 Task: Check the percentage active listings of gourmet kitchen in the last 3 years.
Action: Mouse moved to (1084, 238)
Screenshot: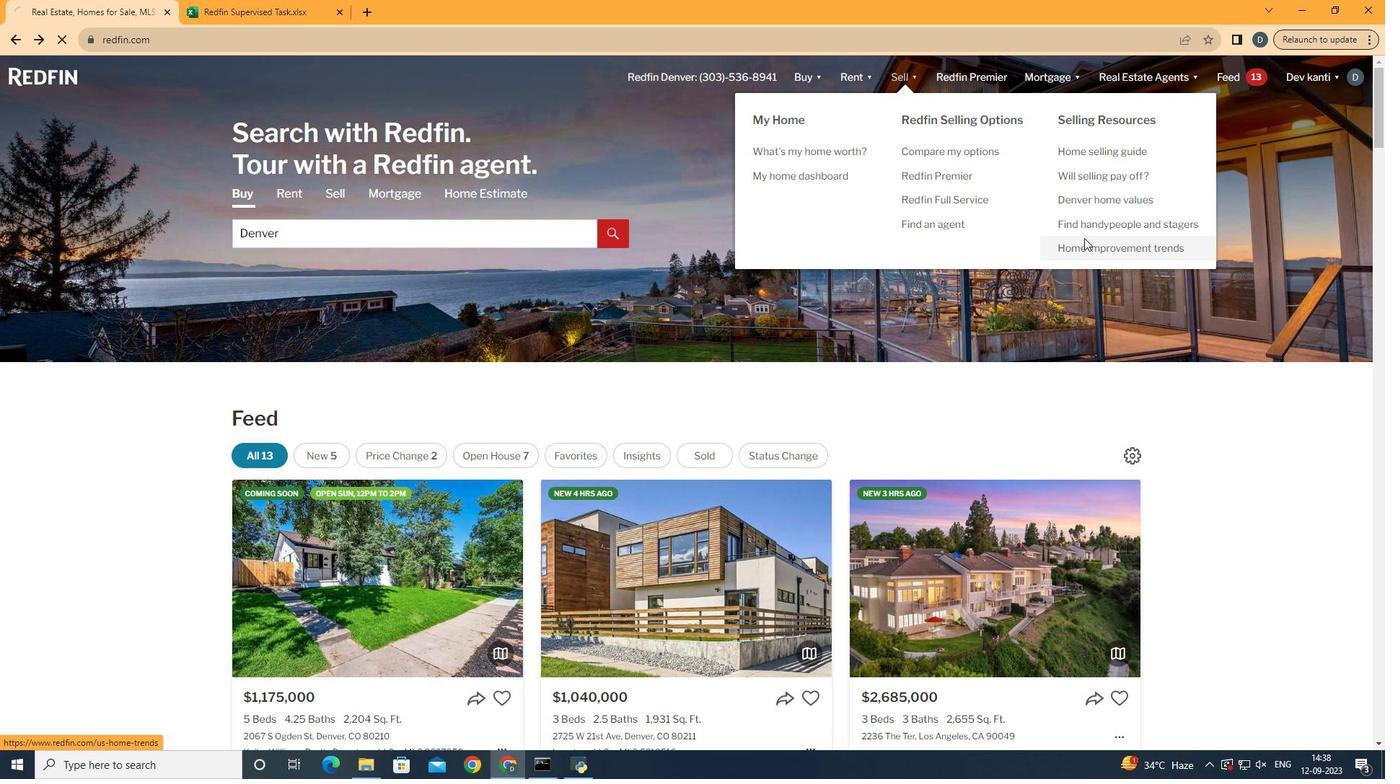 
Action: Mouse pressed left at (1084, 238)
Screenshot: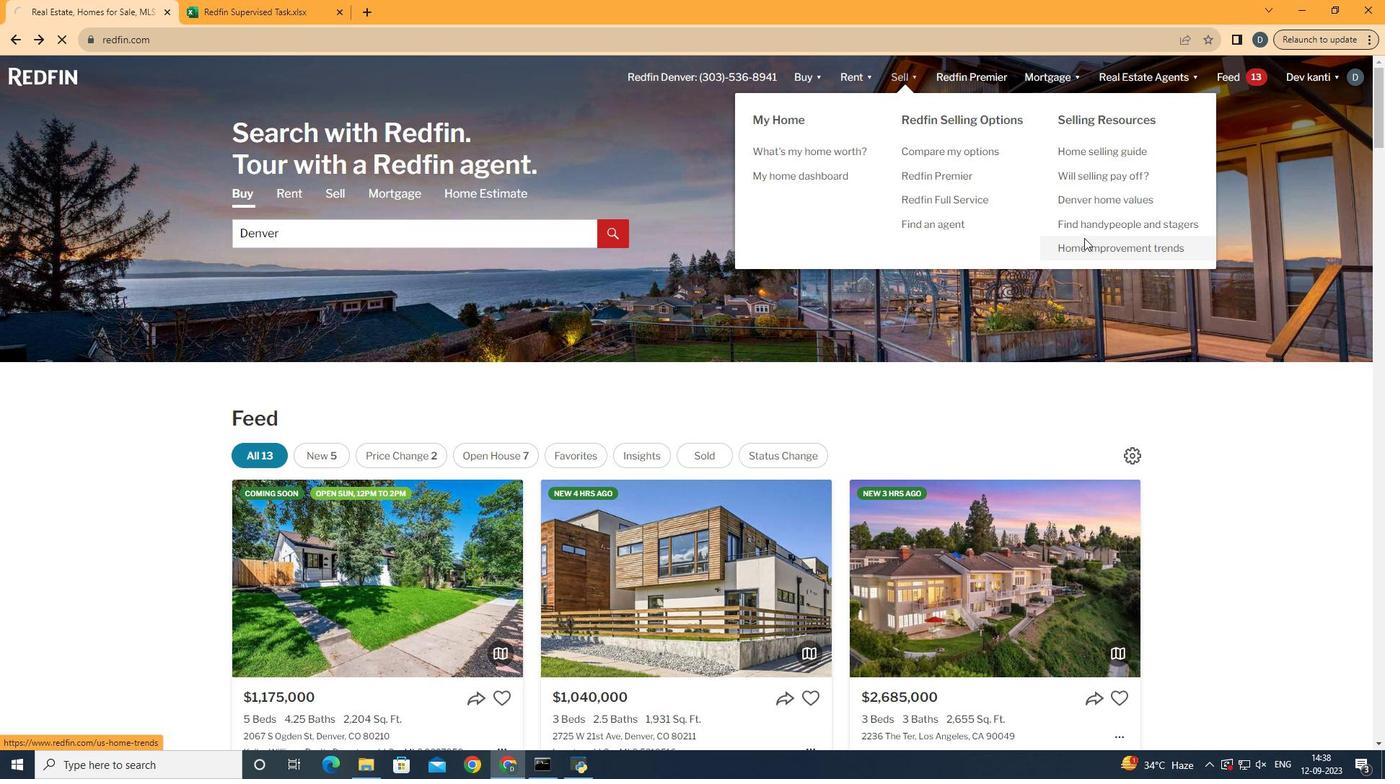 
Action: Mouse moved to (370, 286)
Screenshot: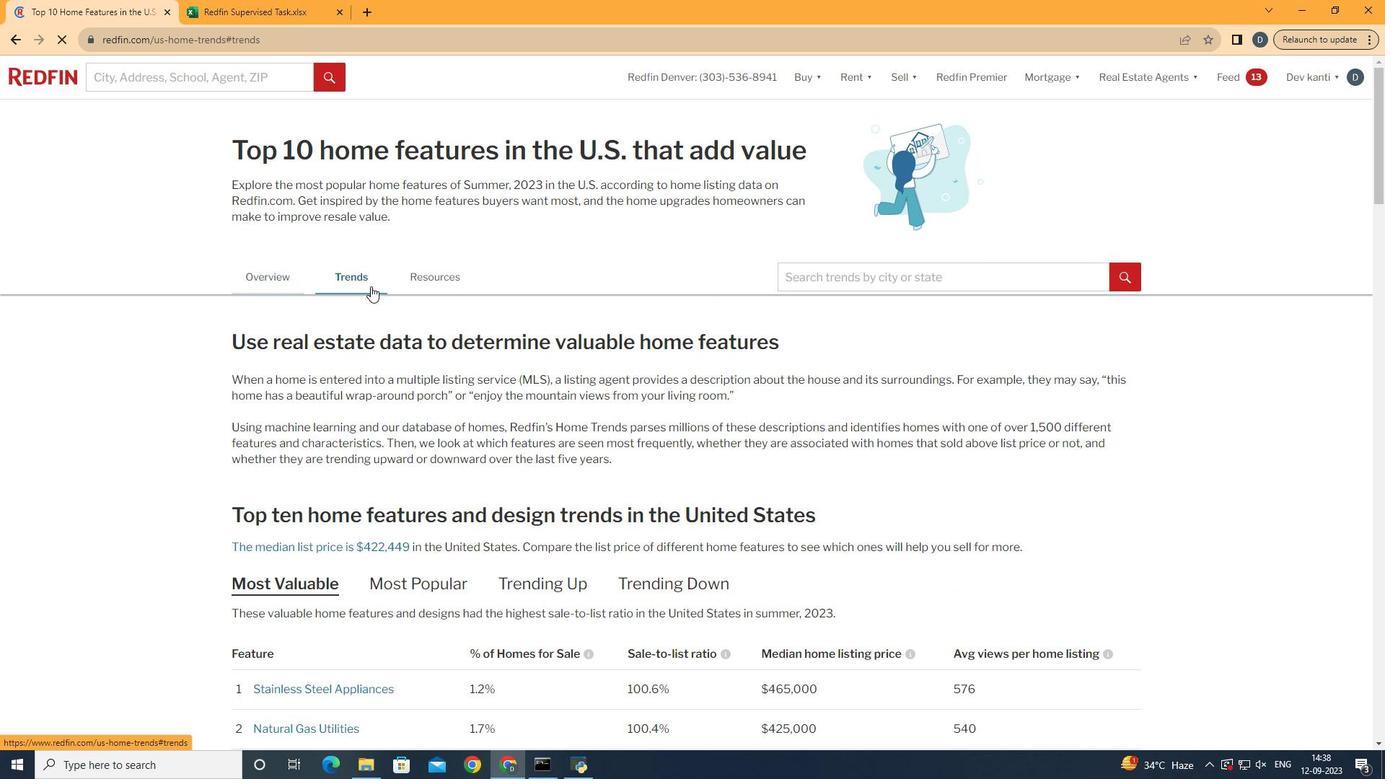 
Action: Mouse pressed left at (370, 286)
Screenshot: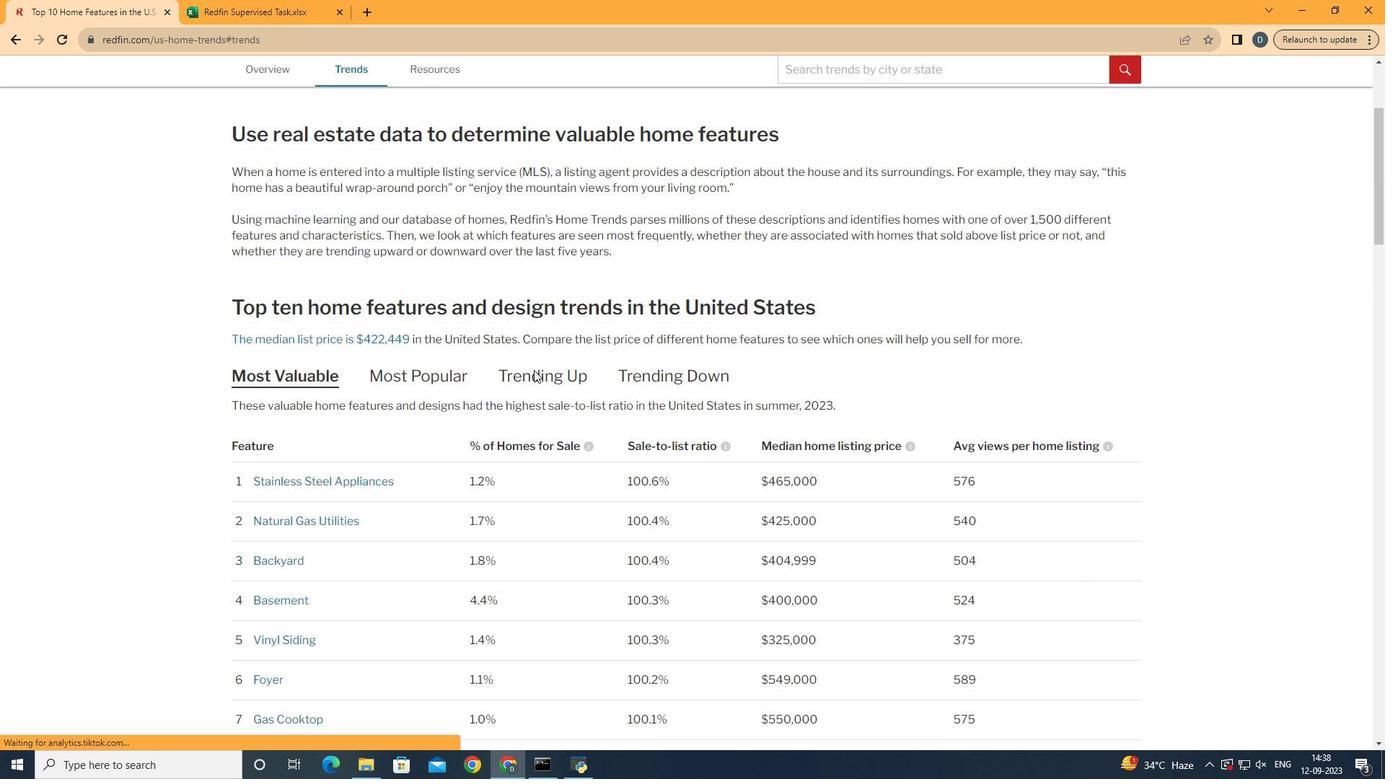 
Action: Mouse moved to (534, 373)
Screenshot: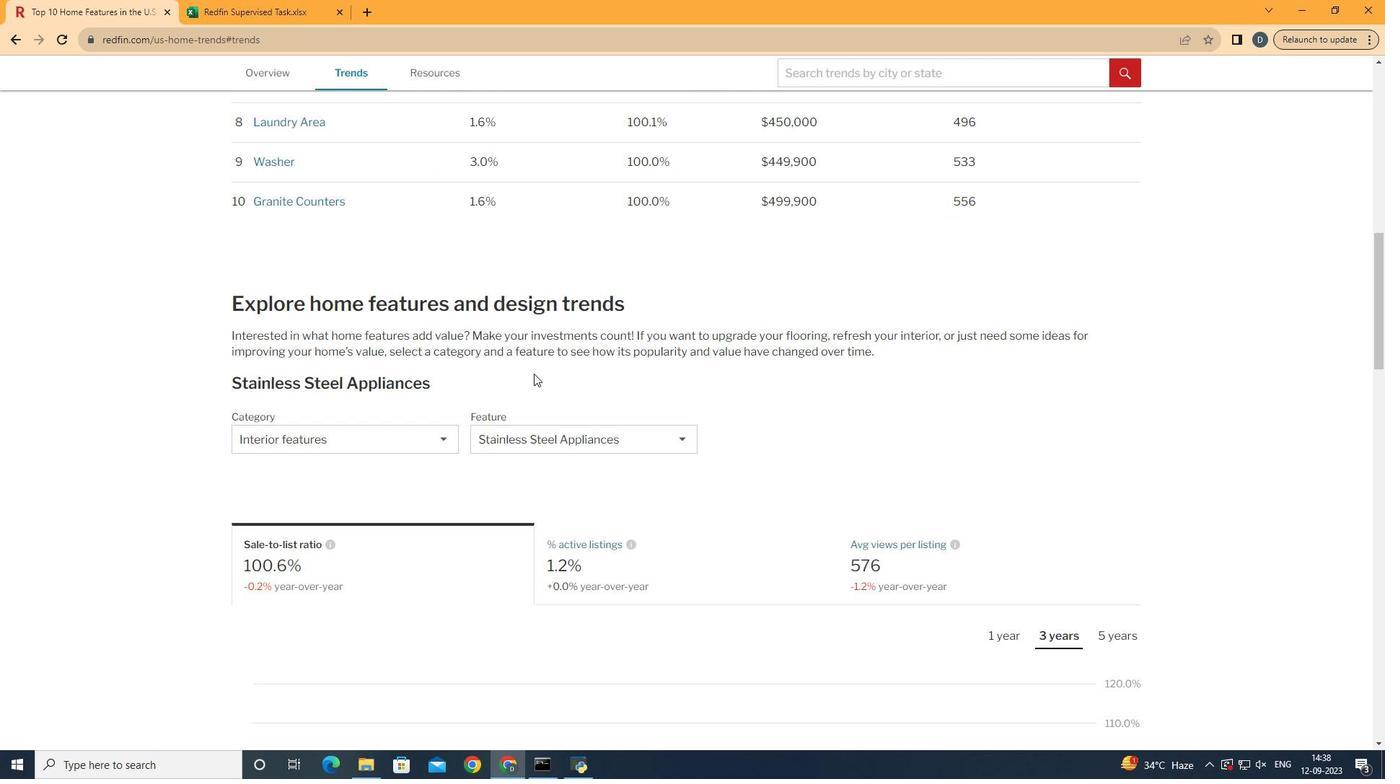 
Action: Mouse scrolled (534, 373) with delta (0, 0)
Screenshot: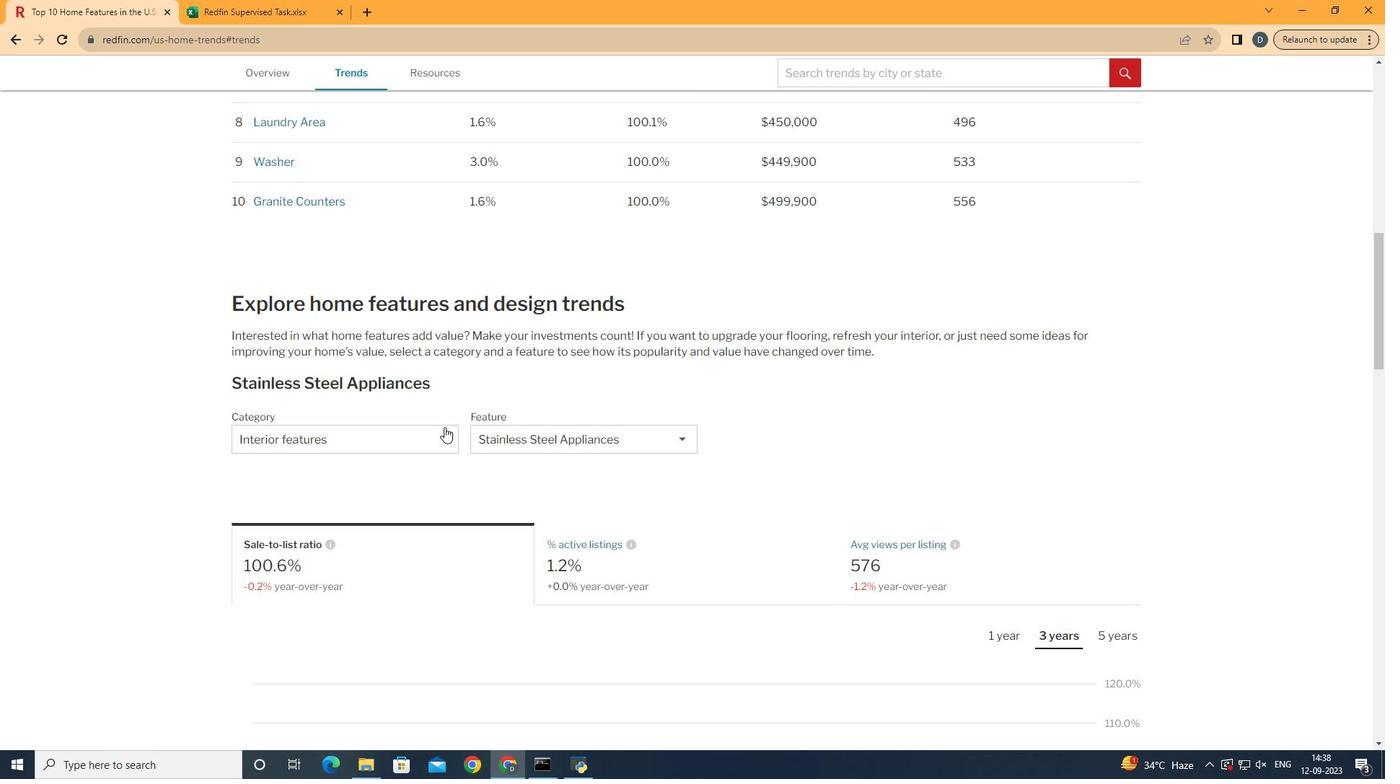 
Action: Mouse scrolled (534, 373) with delta (0, 0)
Screenshot: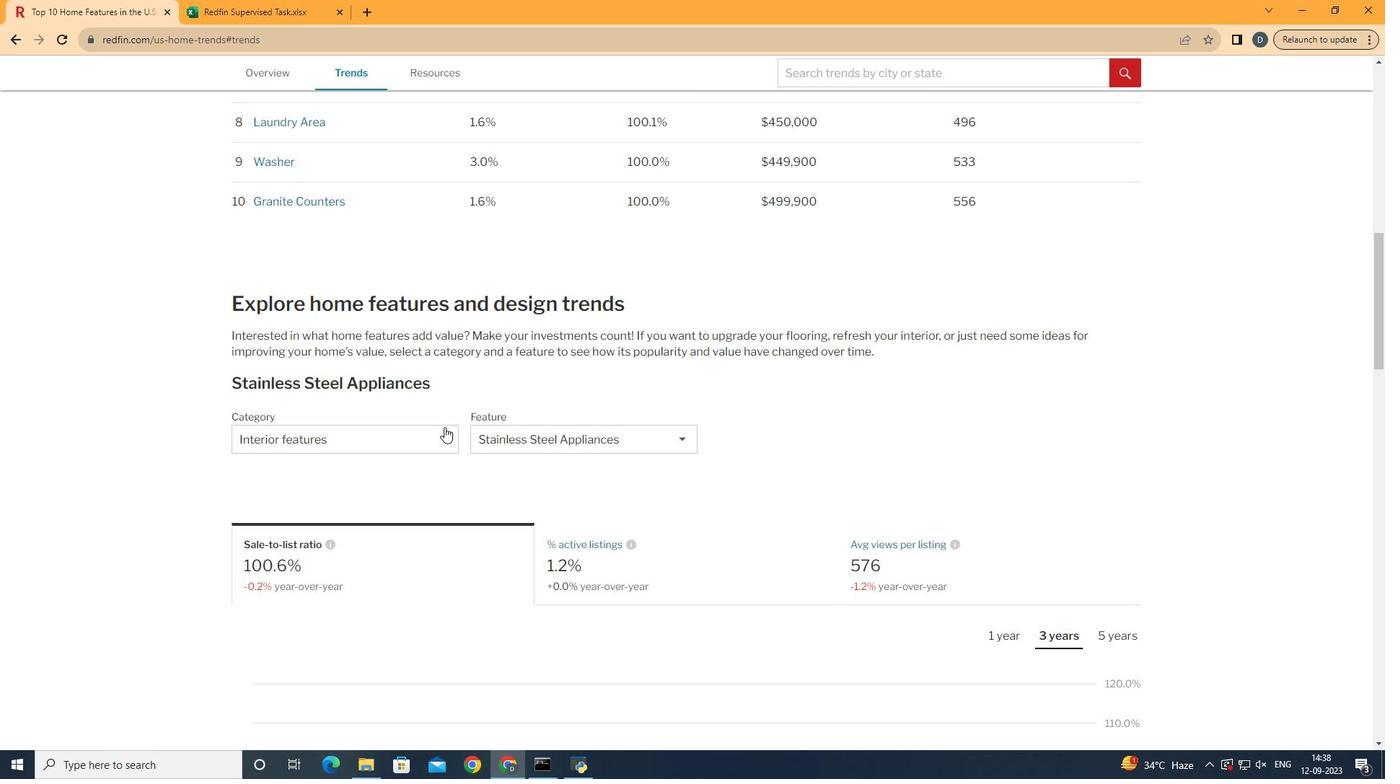 
Action: Mouse scrolled (534, 373) with delta (0, 0)
Screenshot: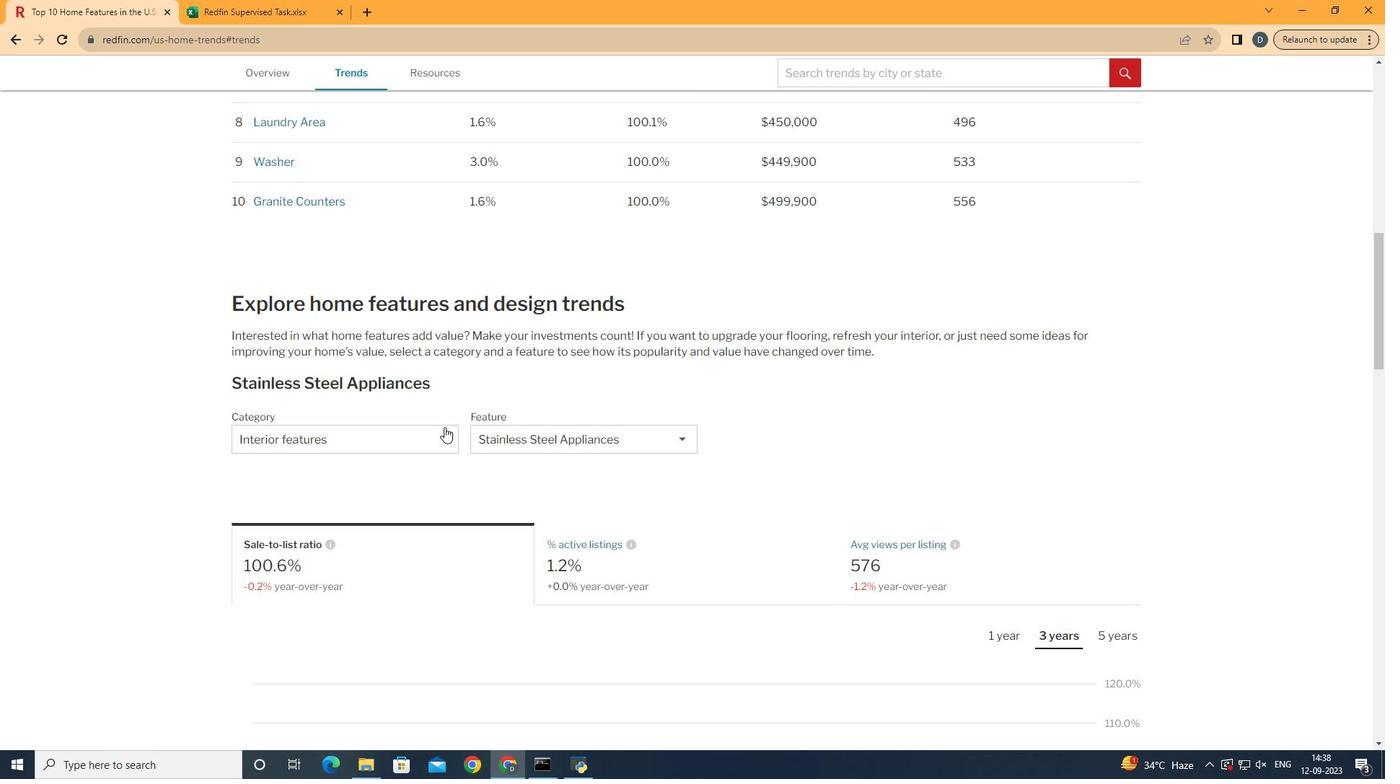 
Action: Mouse scrolled (534, 373) with delta (0, 0)
Screenshot: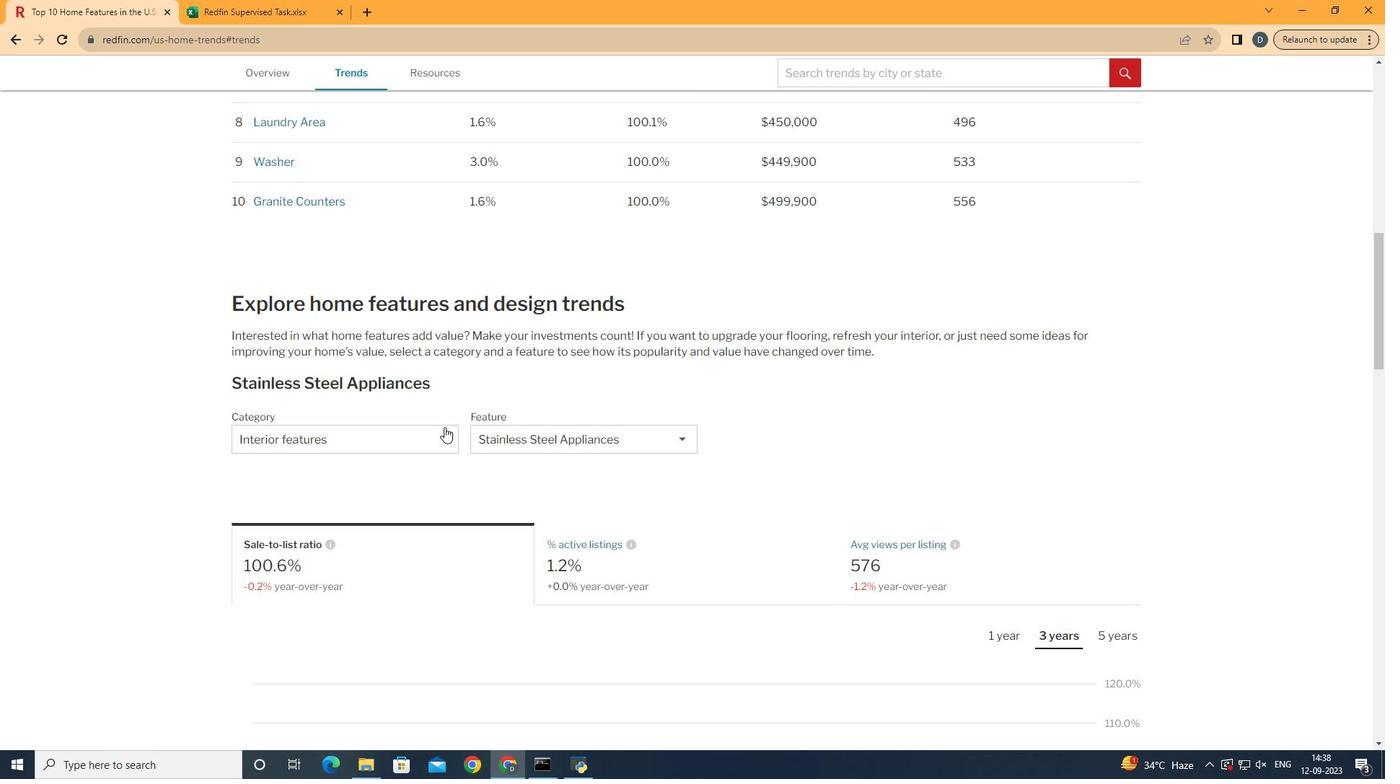 
Action: Mouse scrolled (534, 373) with delta (0, 0)
Screenshot: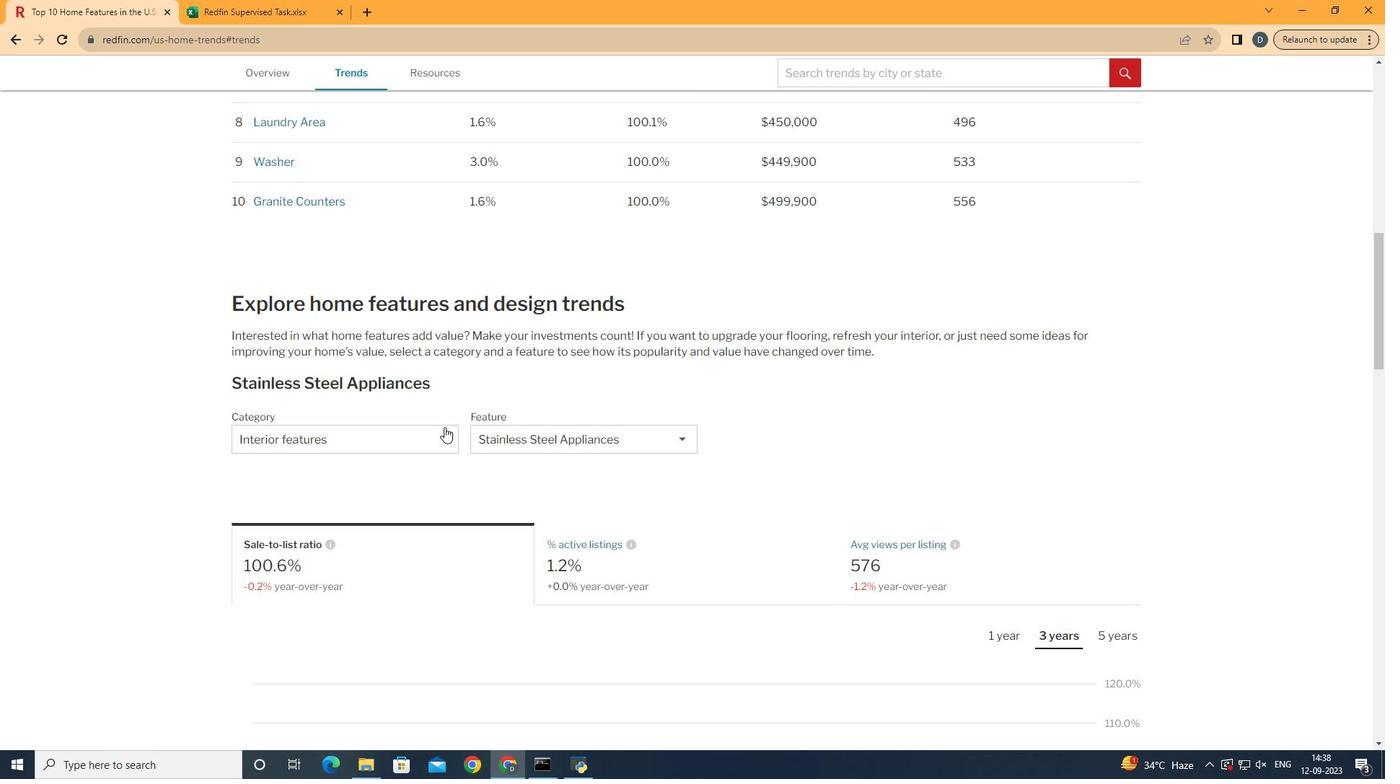 
Action: Mouse scrolled (534, 373) with delta (0, 0)
Screenshot: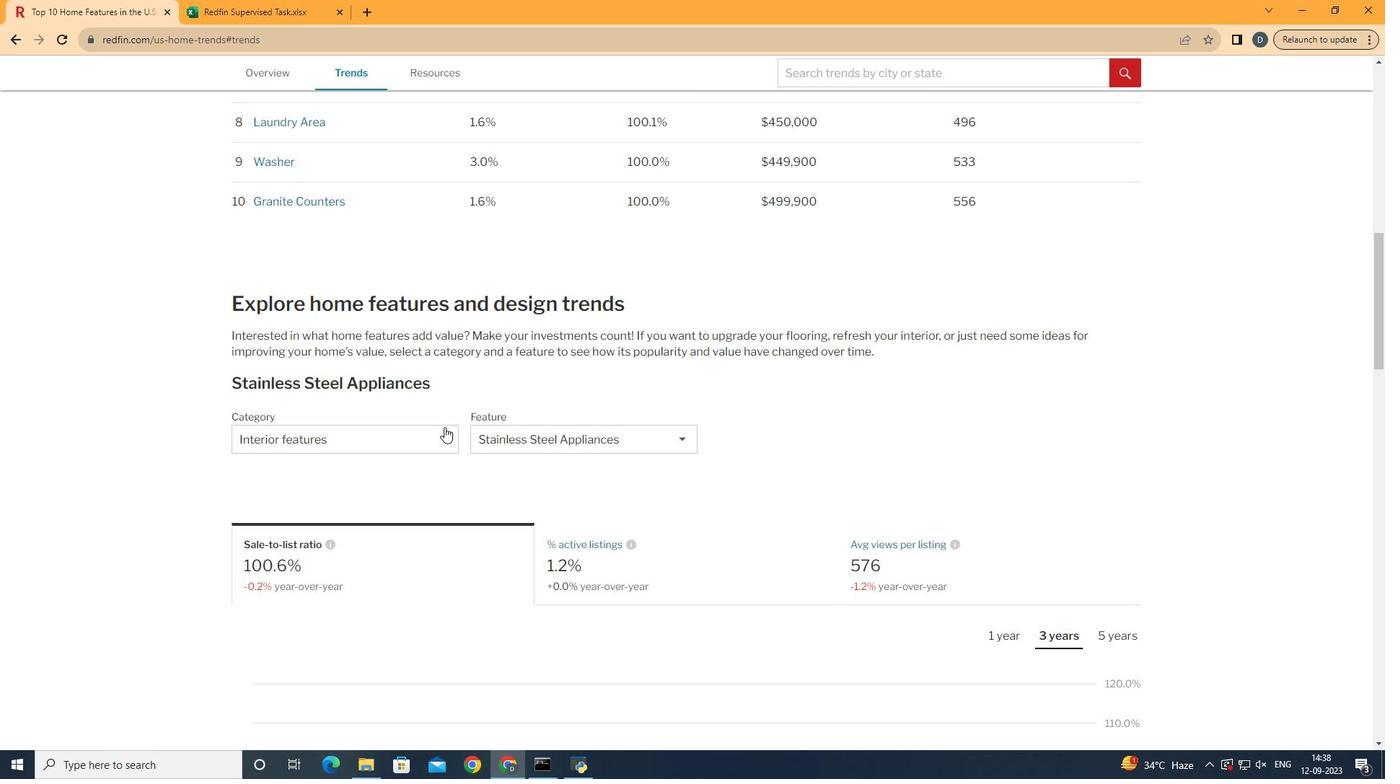 
Action: Mouse moved to (444, 427)
Screenshot: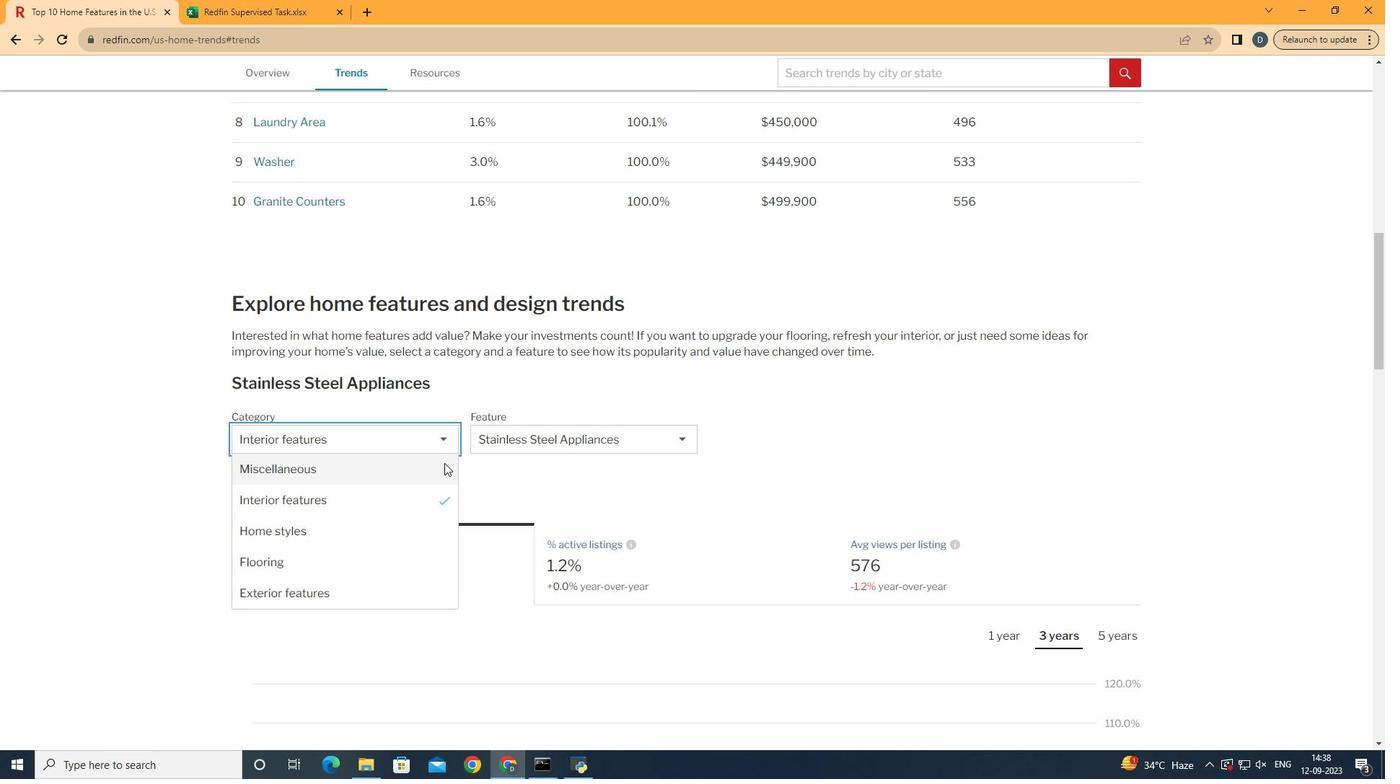 
Action: Mouse pressed left at (444, 427)
Screenshot: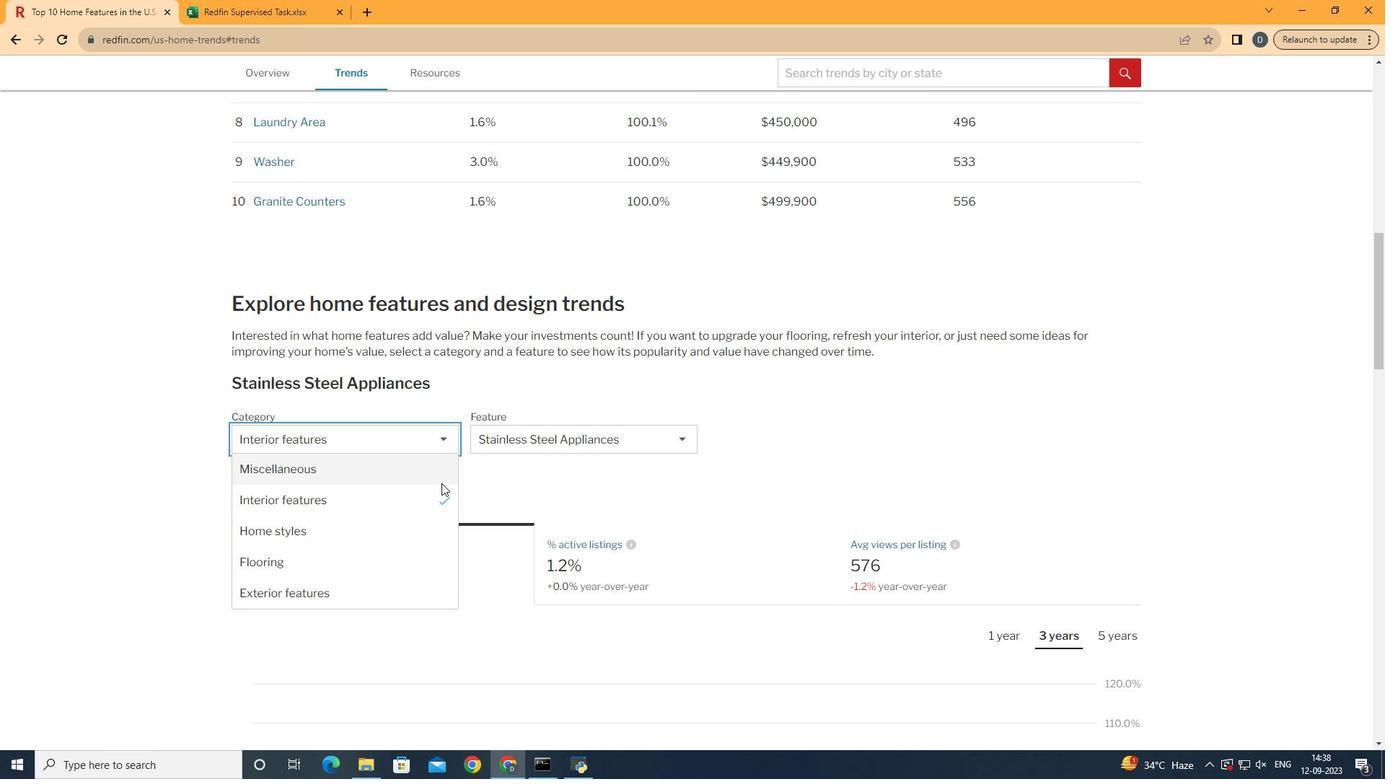 
Action: Mouse moved to (439, 500)
Screenshot: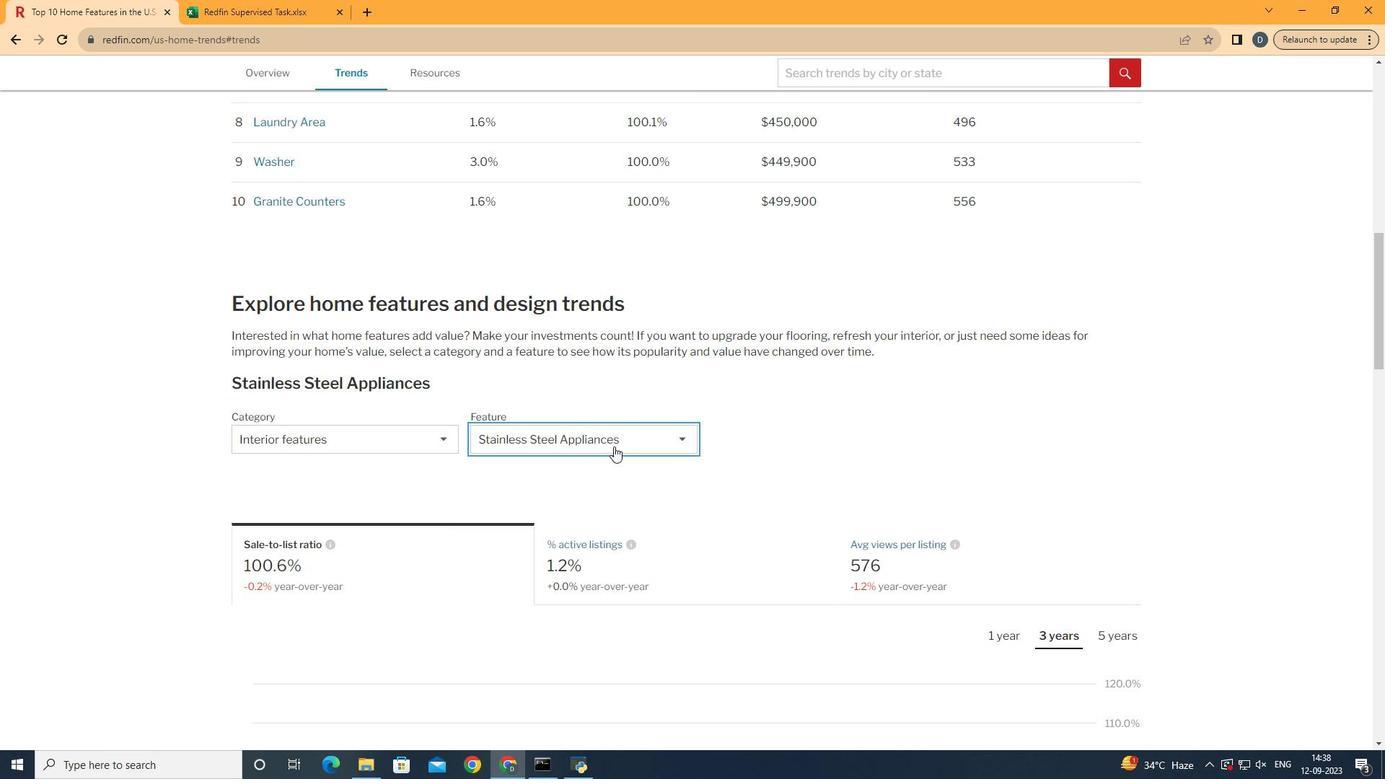 
Action: Mouse pressed left at (439, 500)
Screenshot: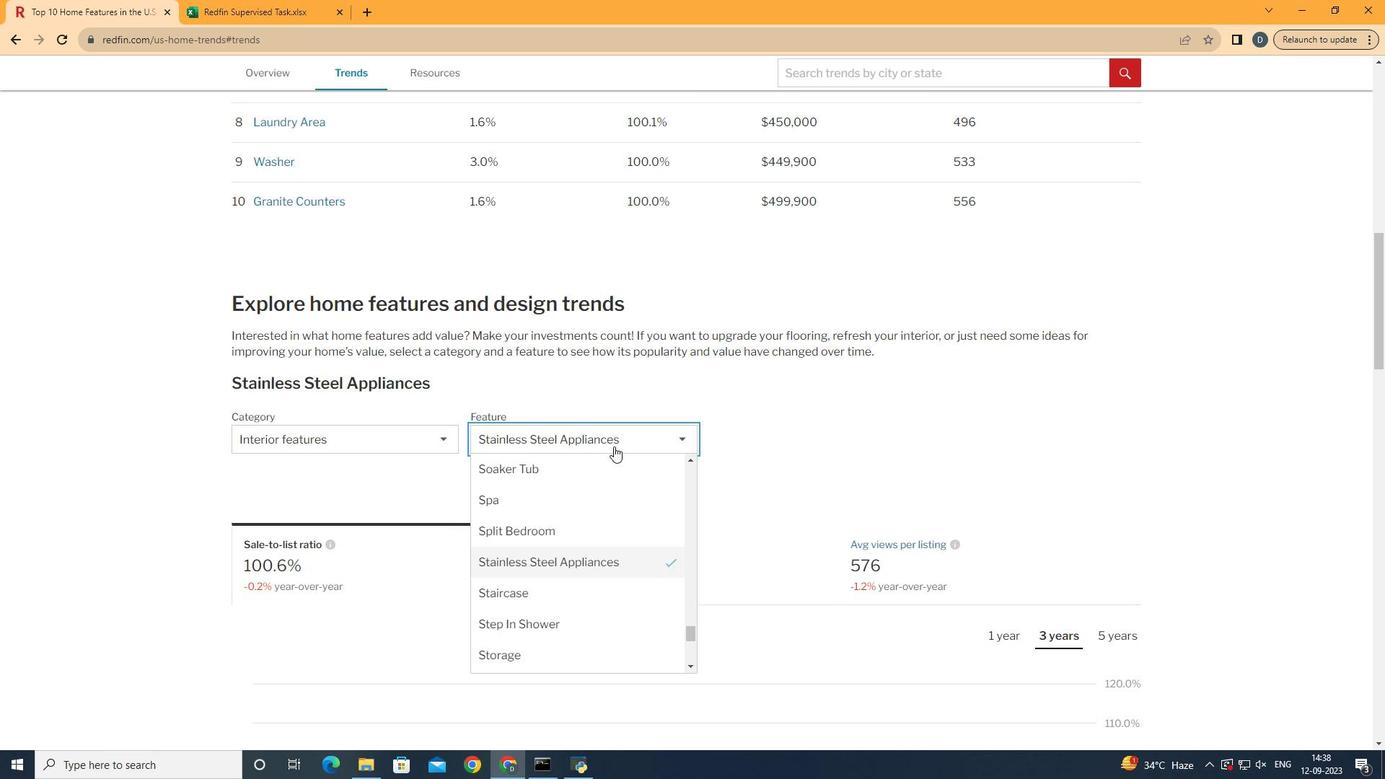 
Action: Mouse moved to (614, 446)
Screenshot: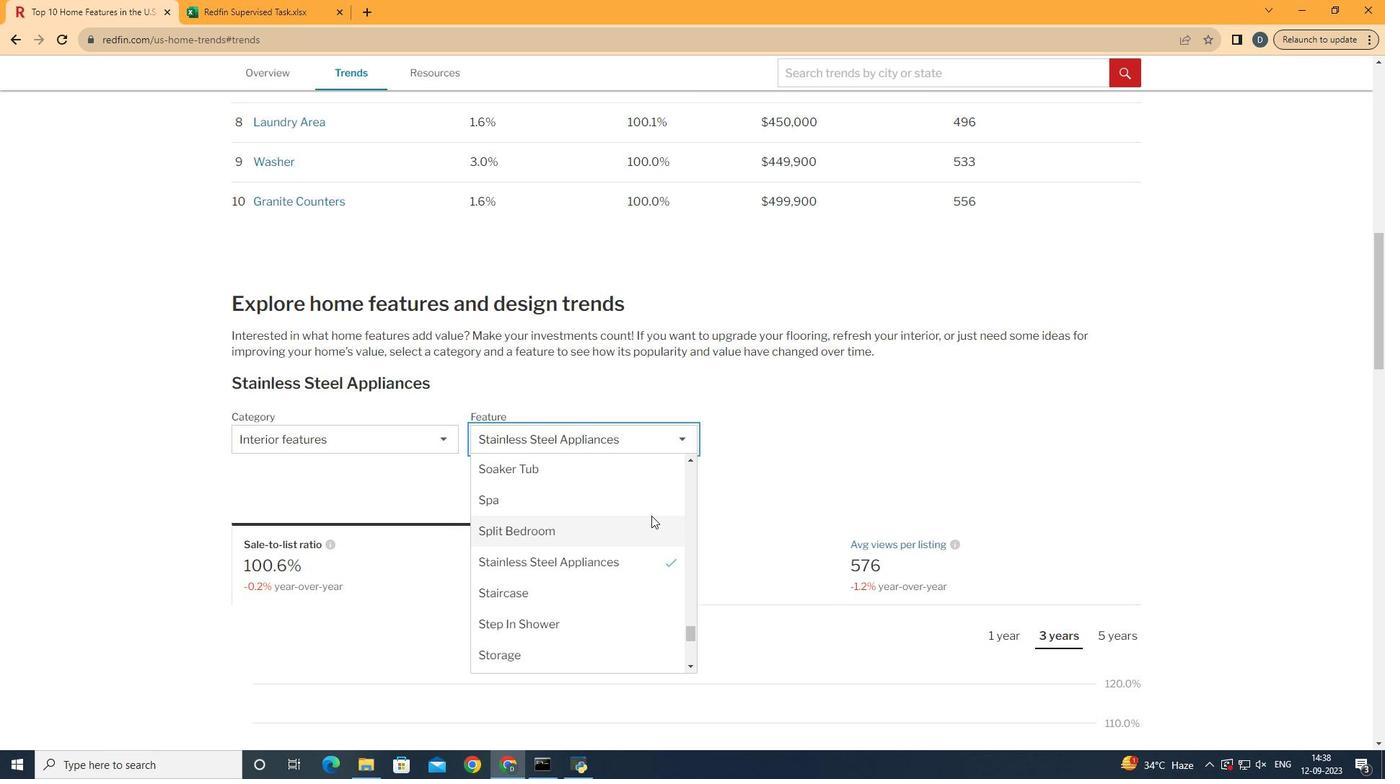 
Action: Mouse pressed left at (614, 446)
Screenshot: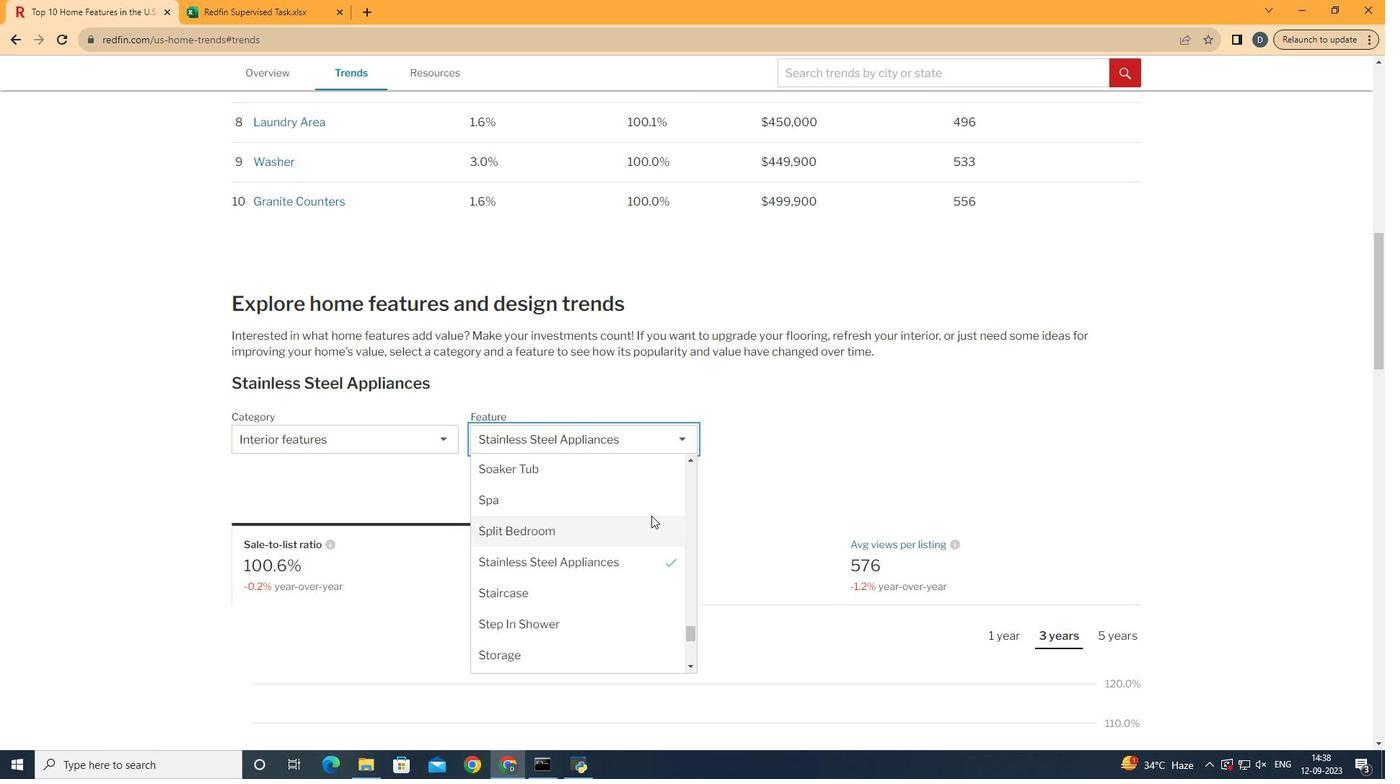 
Action: Mouse moved to (651, 515)
Screenshot: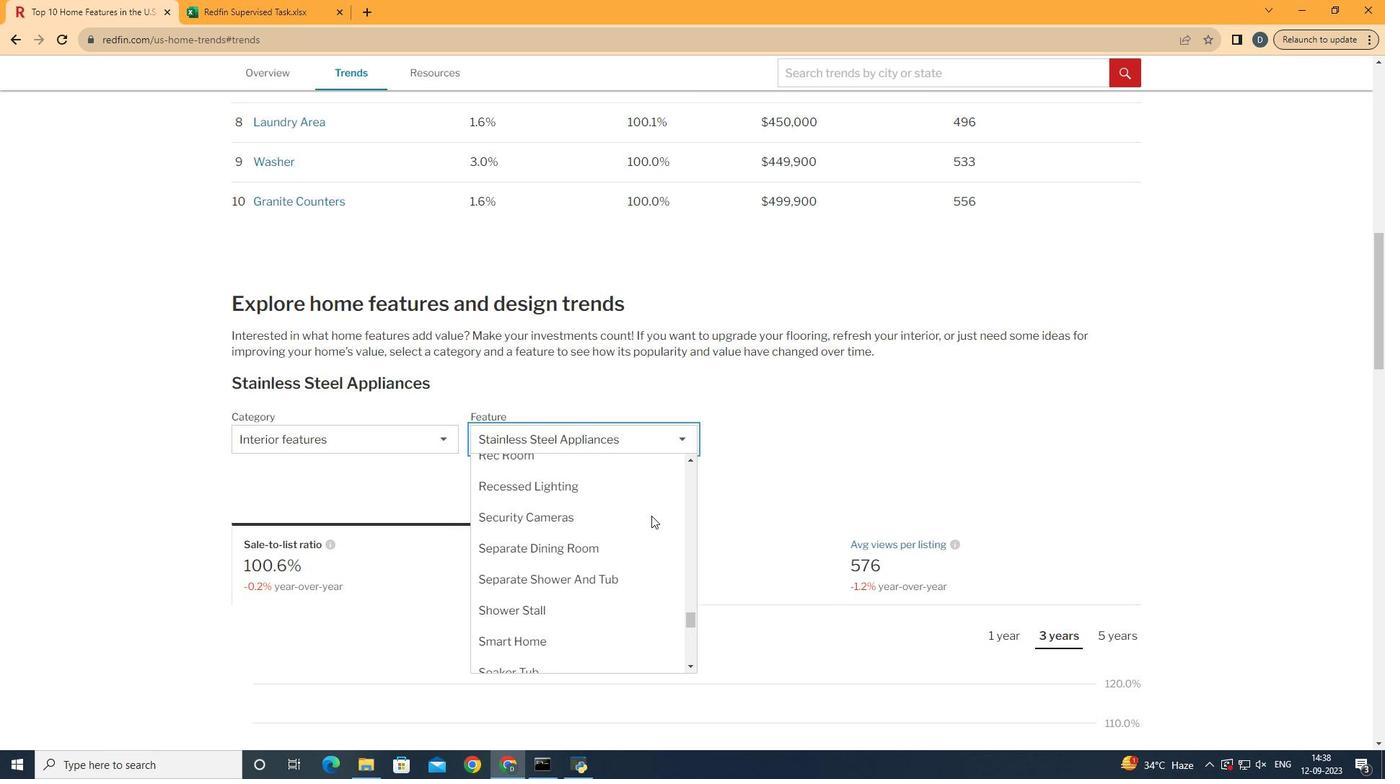 
Action: Mouse scrolled (651, 516) with delta (0, 0)
Screenshot: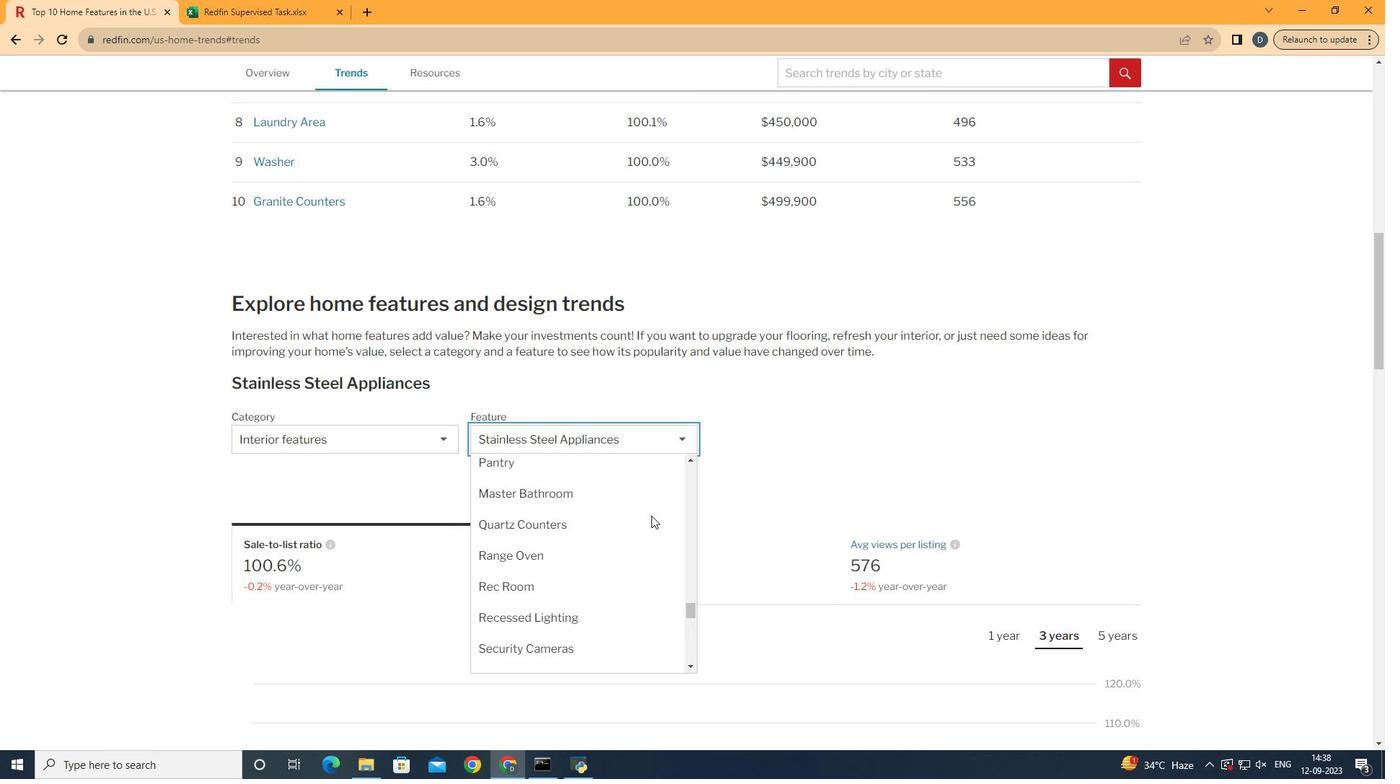 
Action: Mouse scrolled (651, 516) with delta (0, 0)
Screenshot: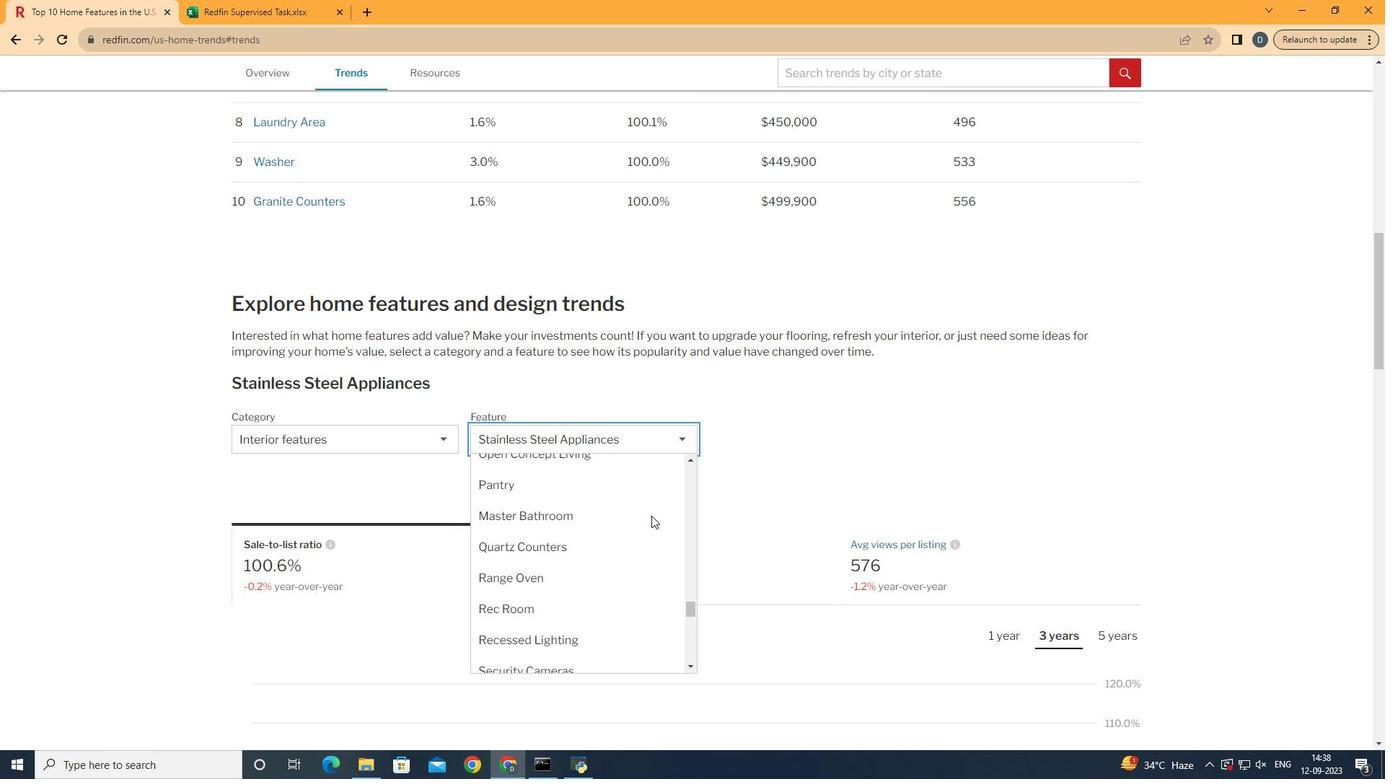 
Action: Mouse scrolled (651, 516) with delta (0, 0)
Screenshot: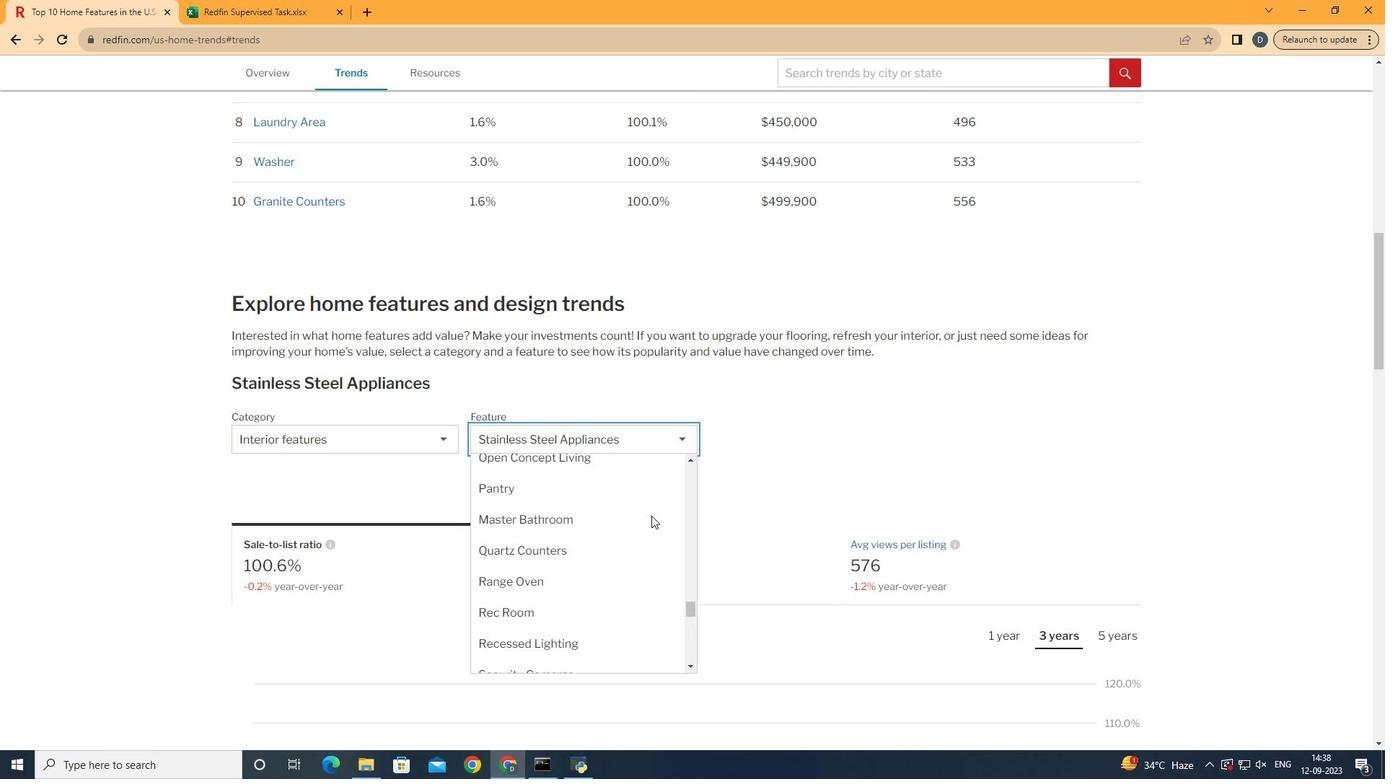 
Action: Mouse scrolled (651, 516) with delta (0, 0)
Screenshot: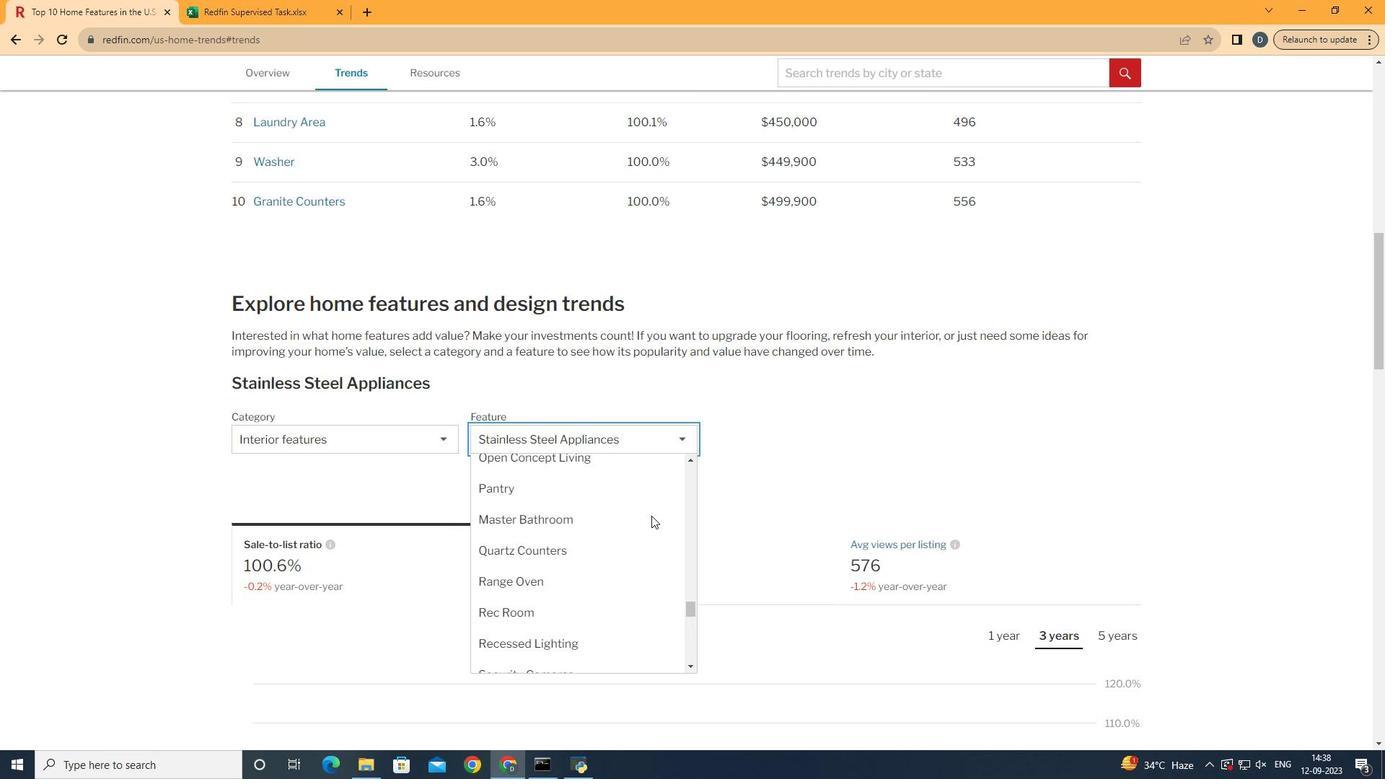 
Action: Mouse scrolled (651, 516) with delta (0, 0)
Screenshot: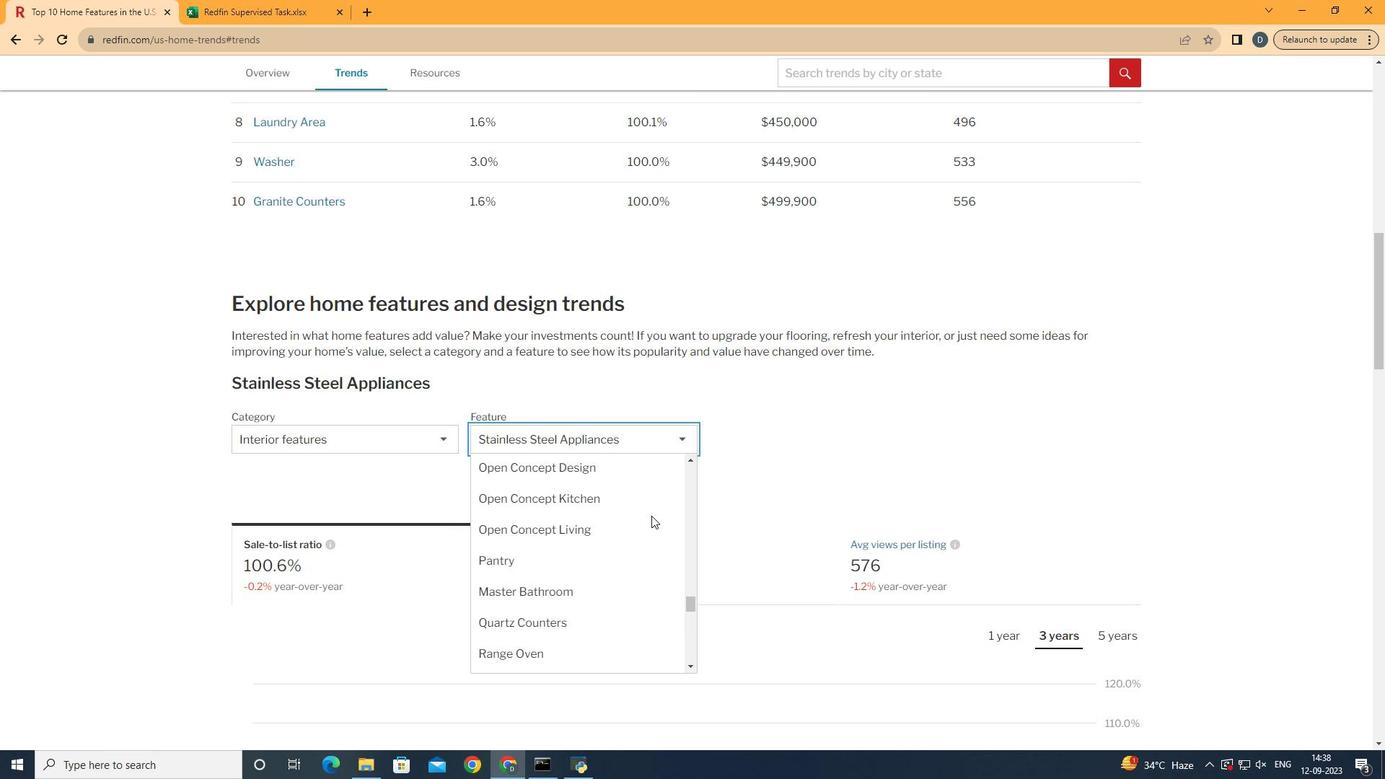 
Action: Mouse scrolled (651, 516) with delta (0, 0)
Screenshot: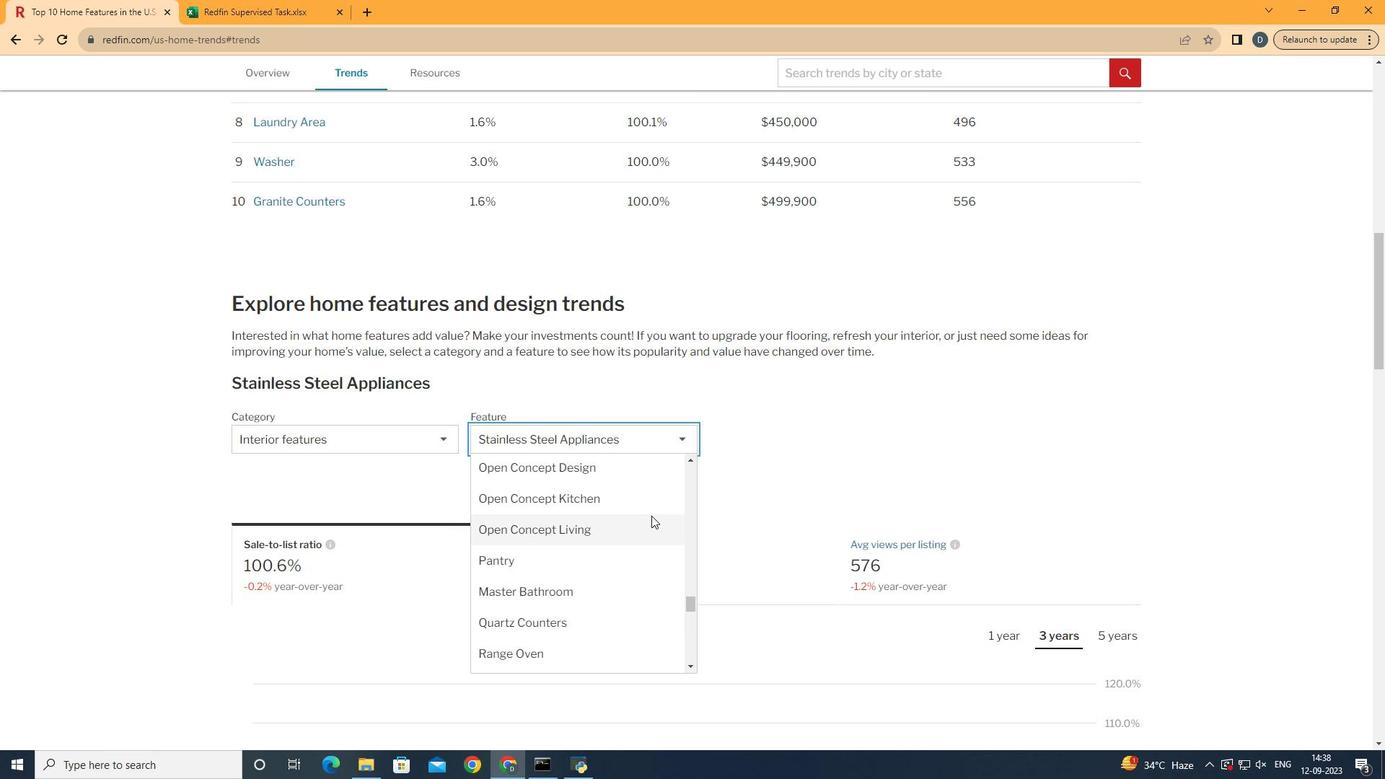
Action: Mouse scrolled (651, 516) with delta (0, 0)
Screenshot: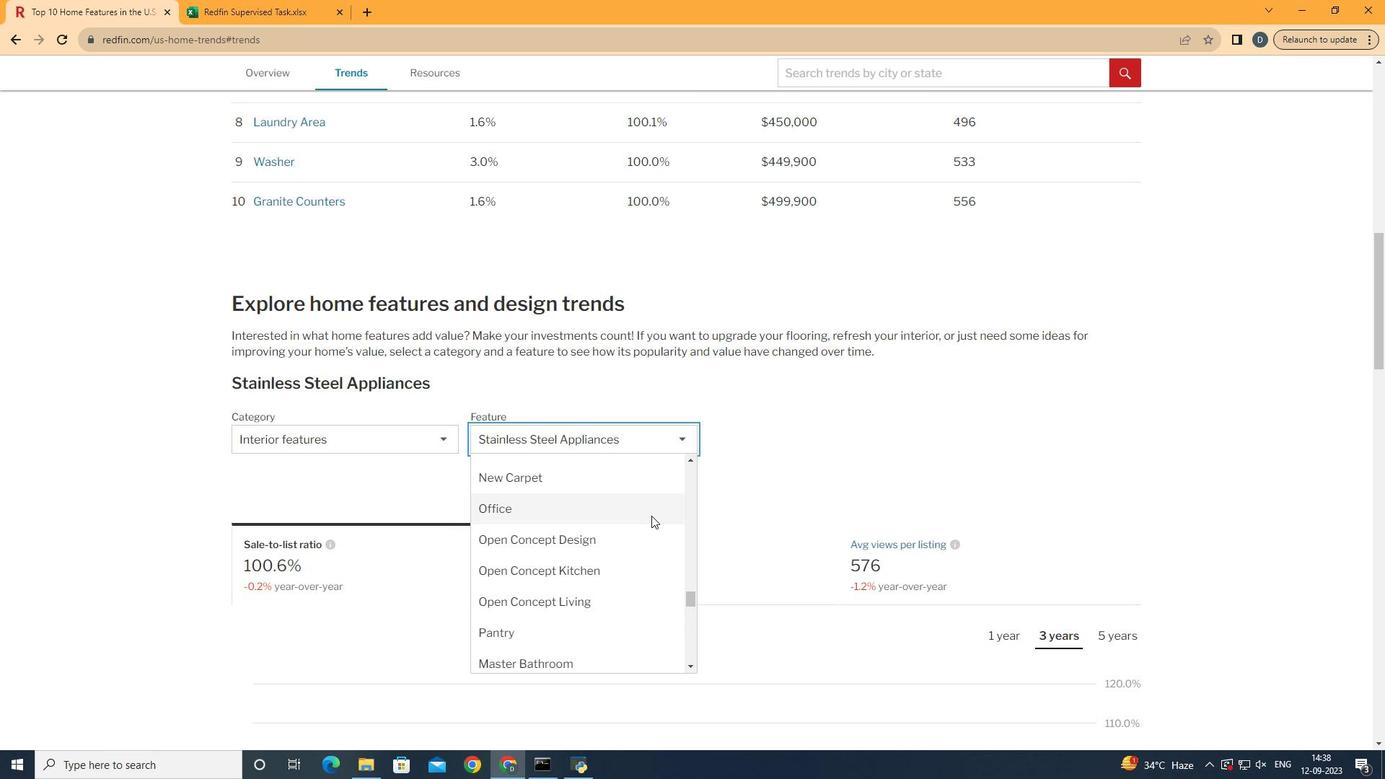 
Action: Mouse moved to (663, 549)
Screenshot: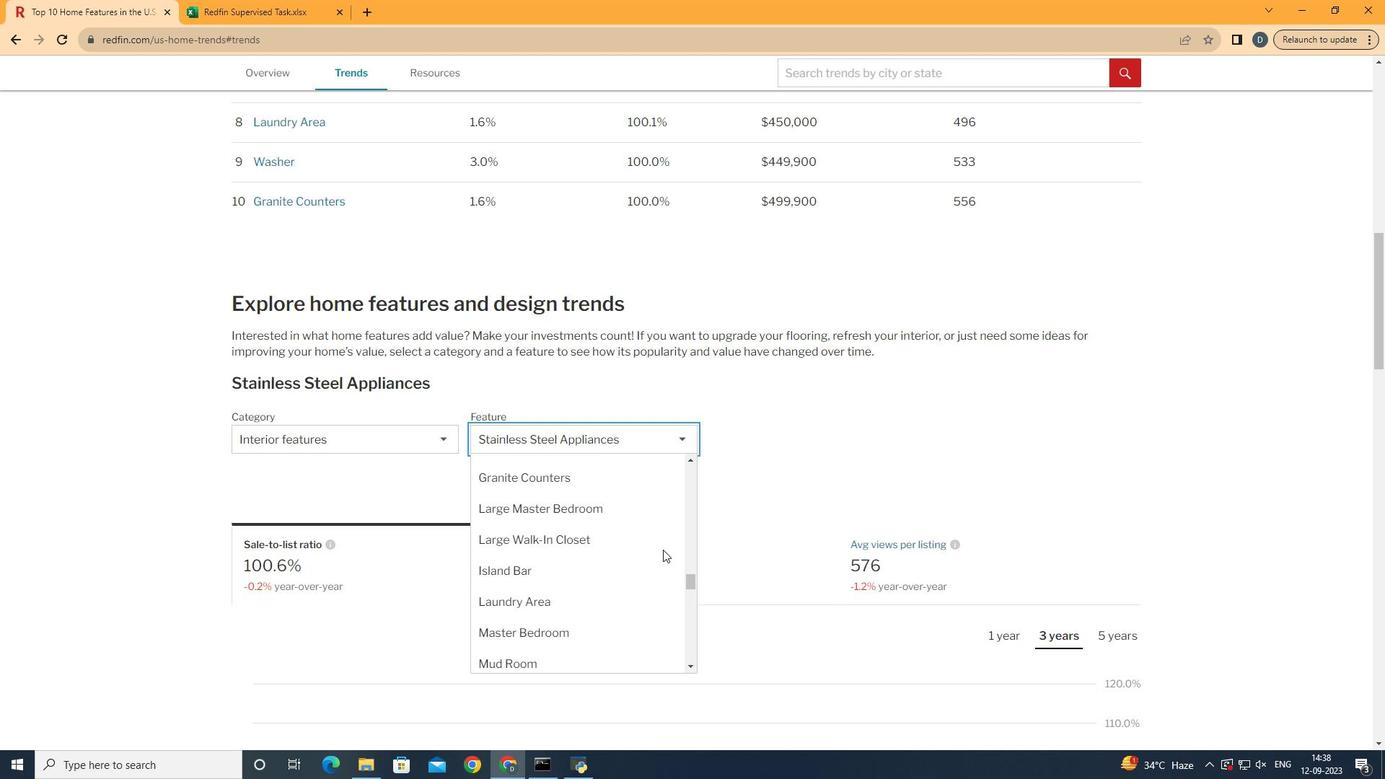 
Action: Mouse scrolled (663, 550) with delta (0, 0)
Screenshot: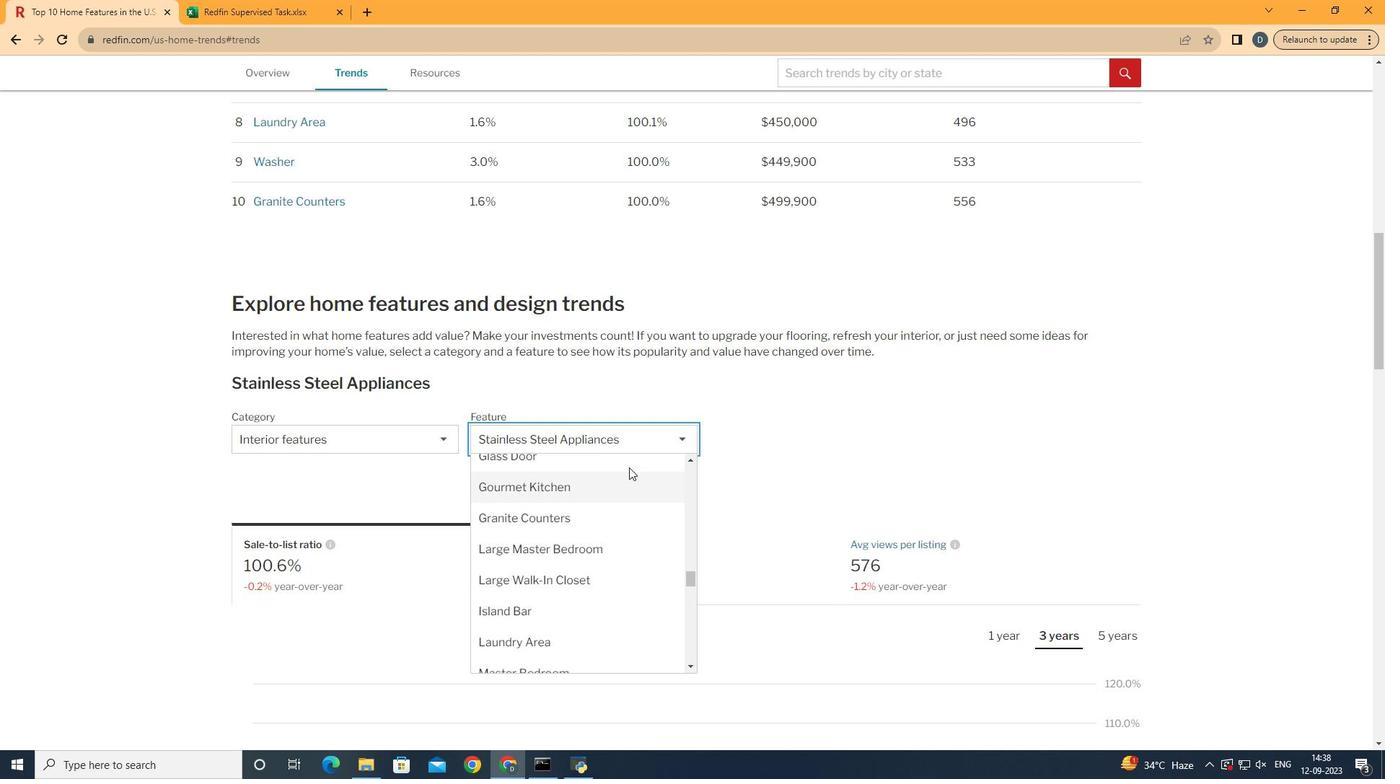 
Action: Mouse scrolled (663, 550) with delta (0, 0)
Screenshot: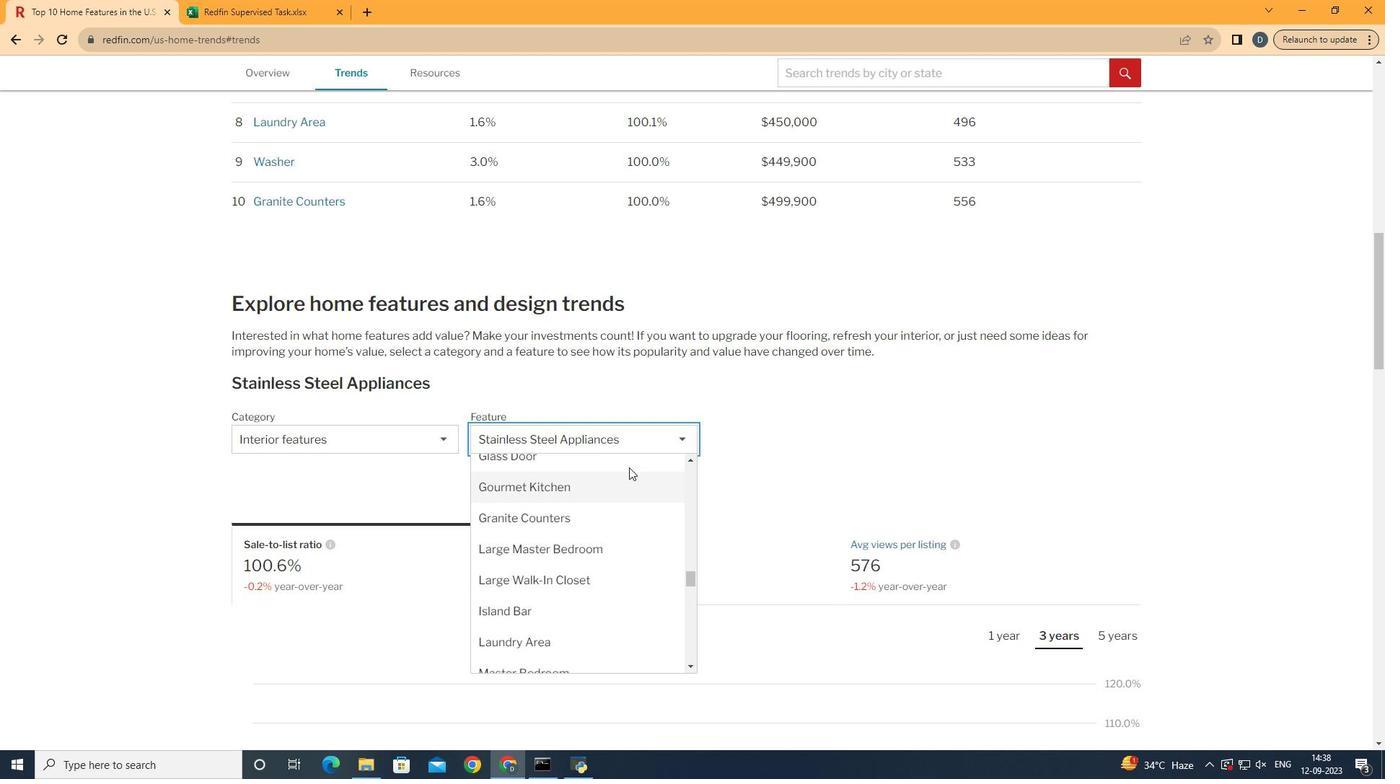 
Action: Mouse scrolled (663, 550) with delta (0, 0)
Screenshot: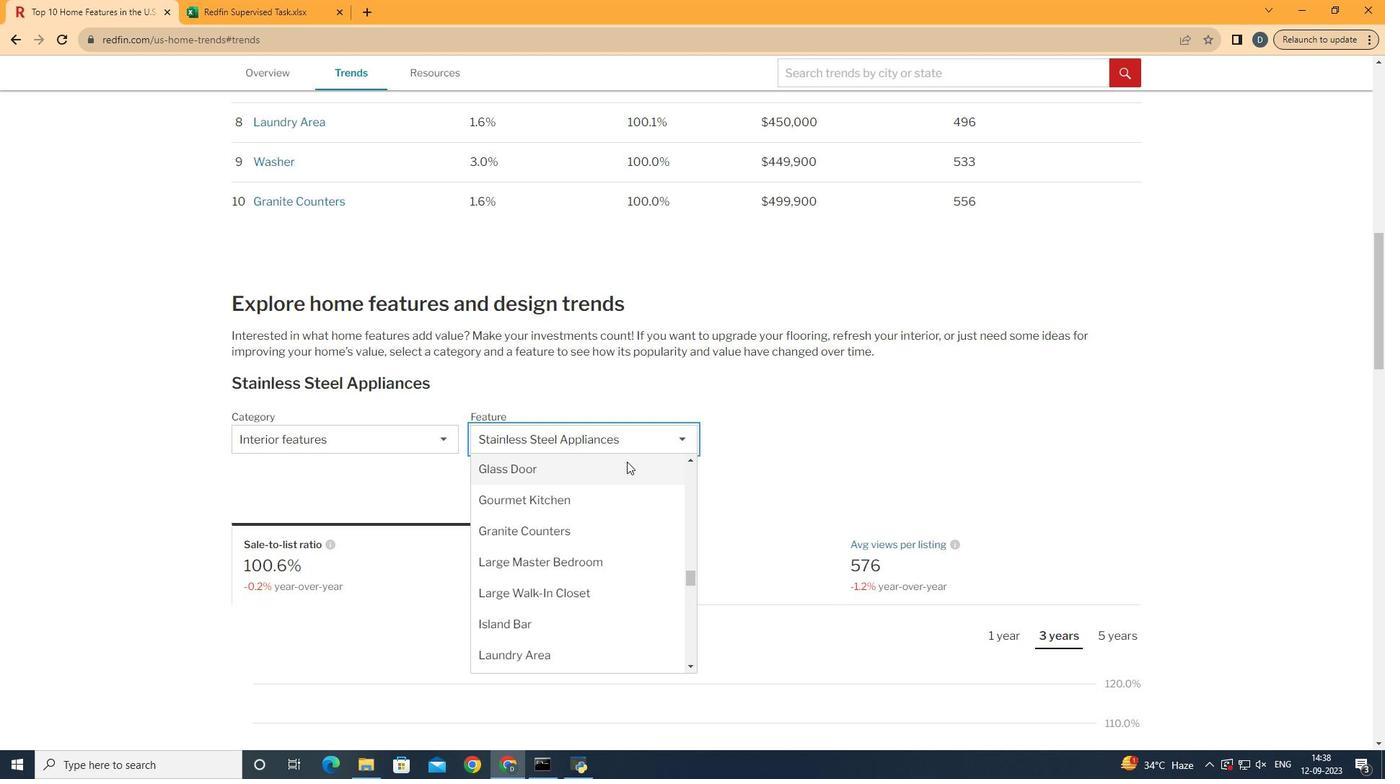 
Action: Mouse scrolled (663, 550) with delta (0, 0)
Screenshot: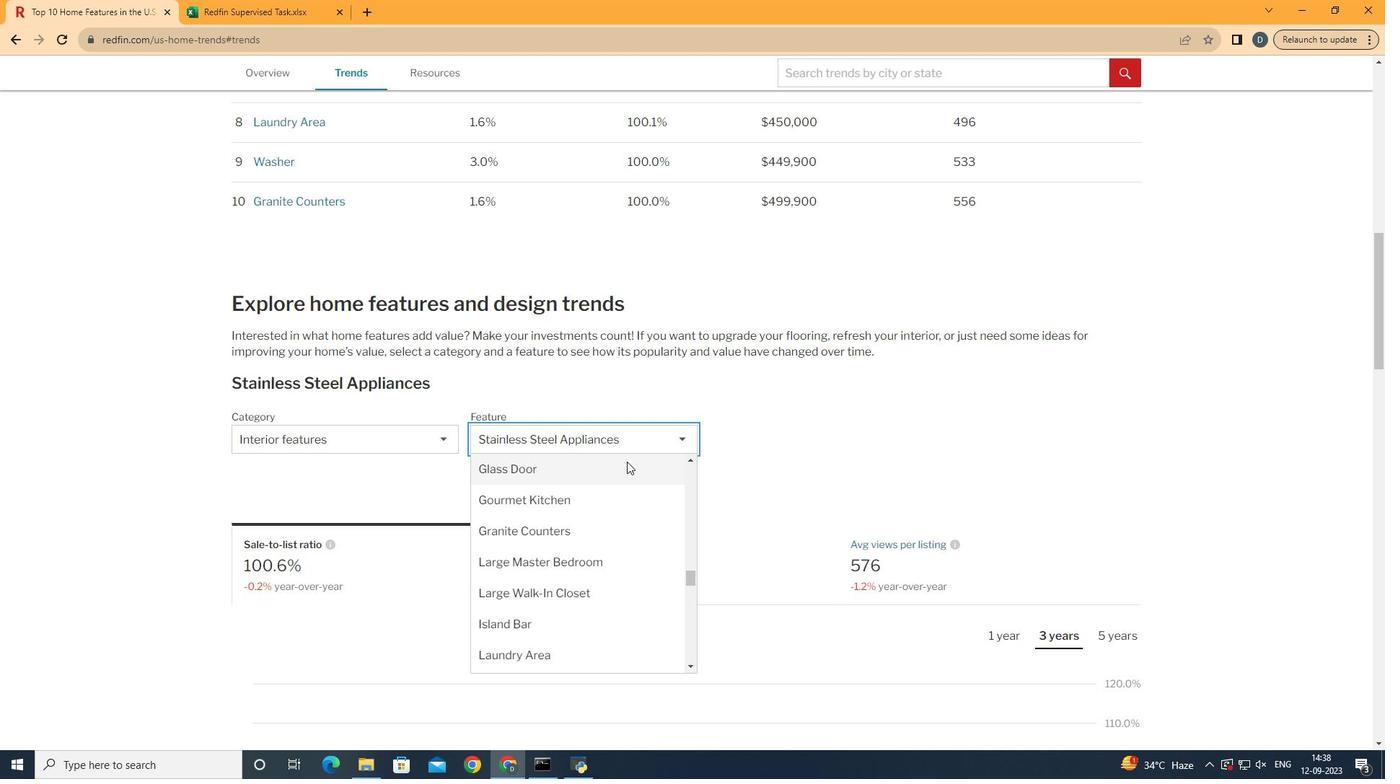 
Action: Mouse moved to (632, 497)
Screenshot: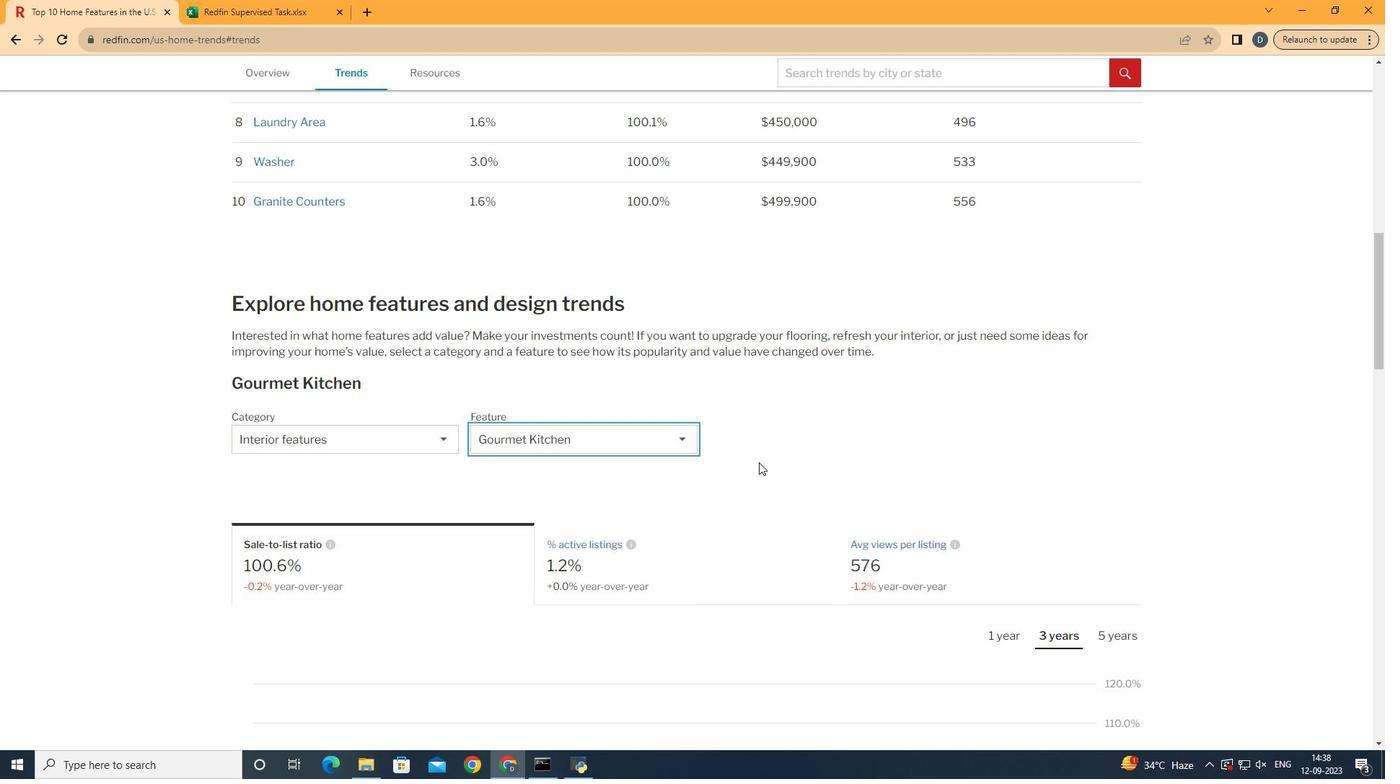 
Action: Mouse pressed left at (632, 497)
Screenshot: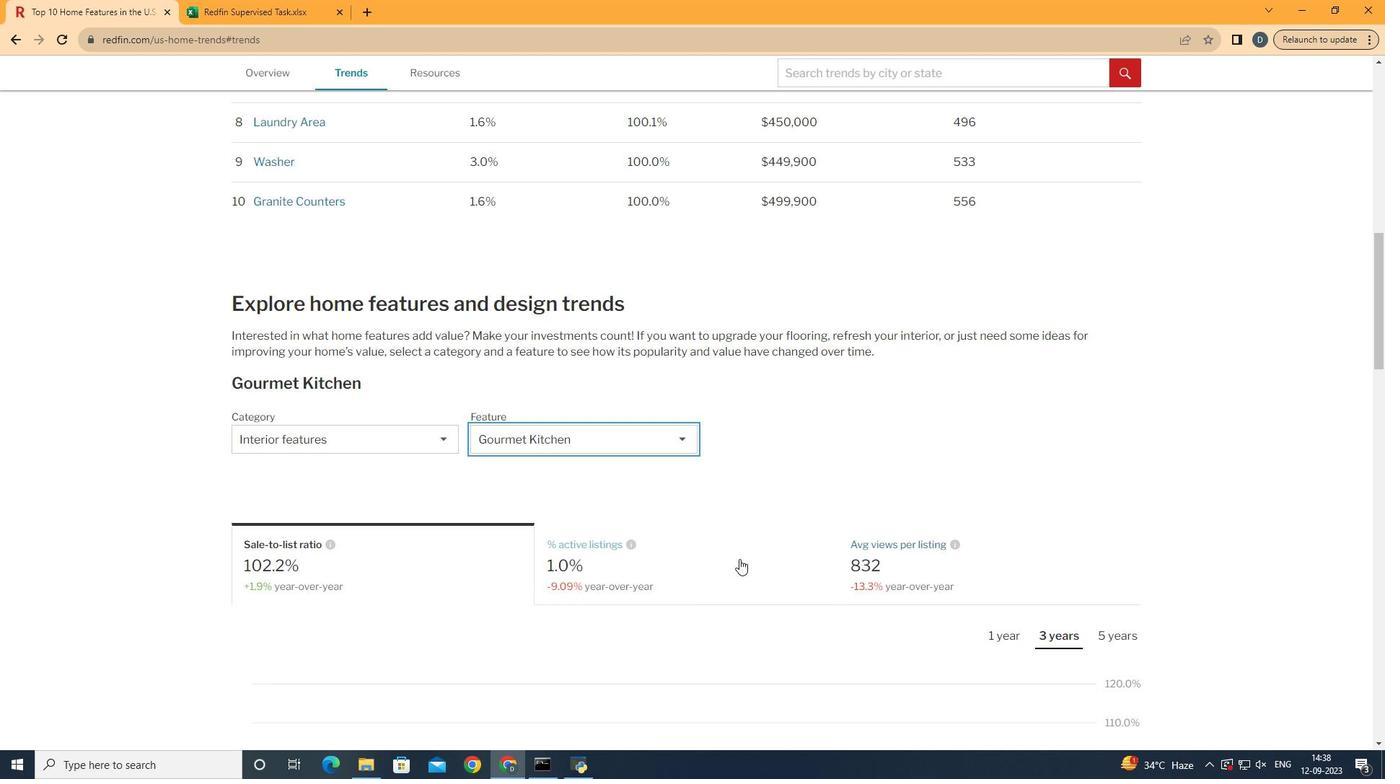 
Action: Mouse moved to (736, 564)
Screenshot: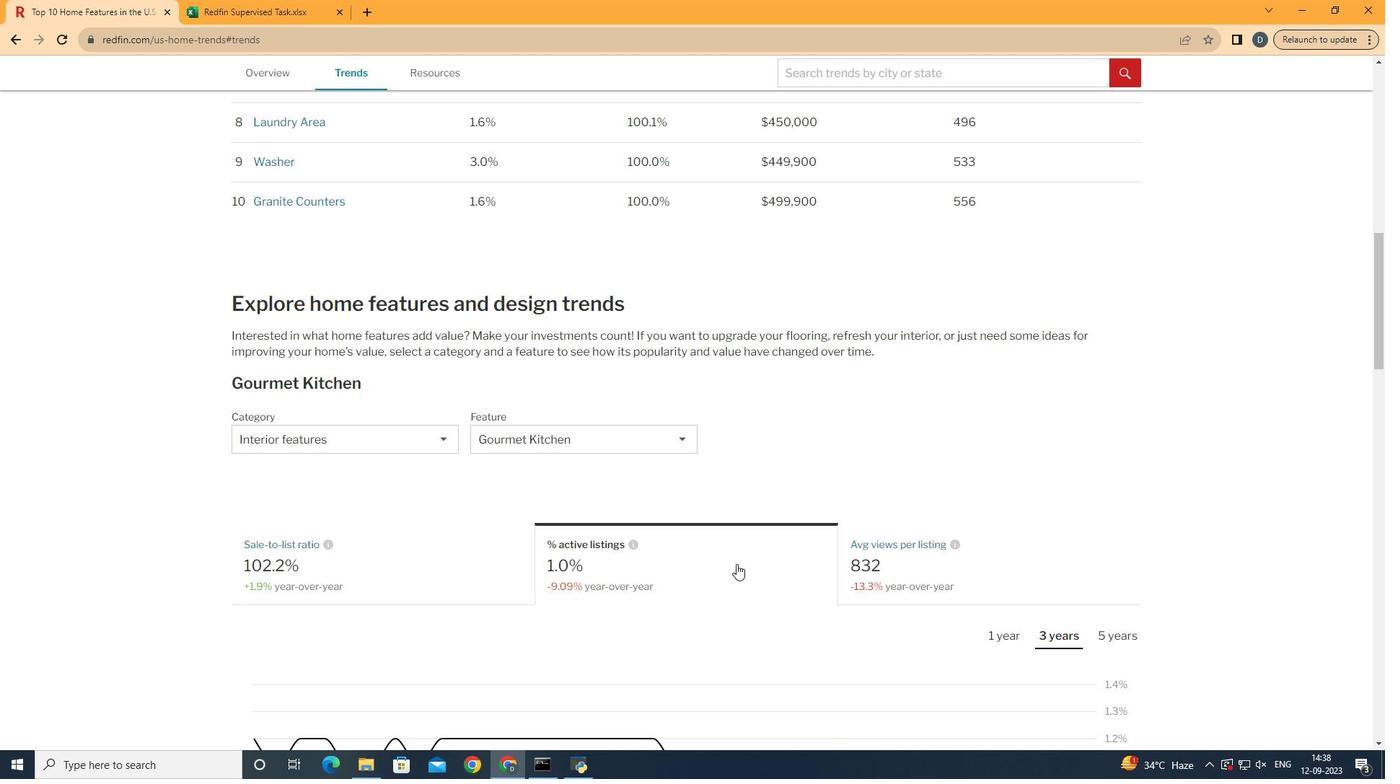 
Action: Mouse pressed left at (736, 564)
Screenshot: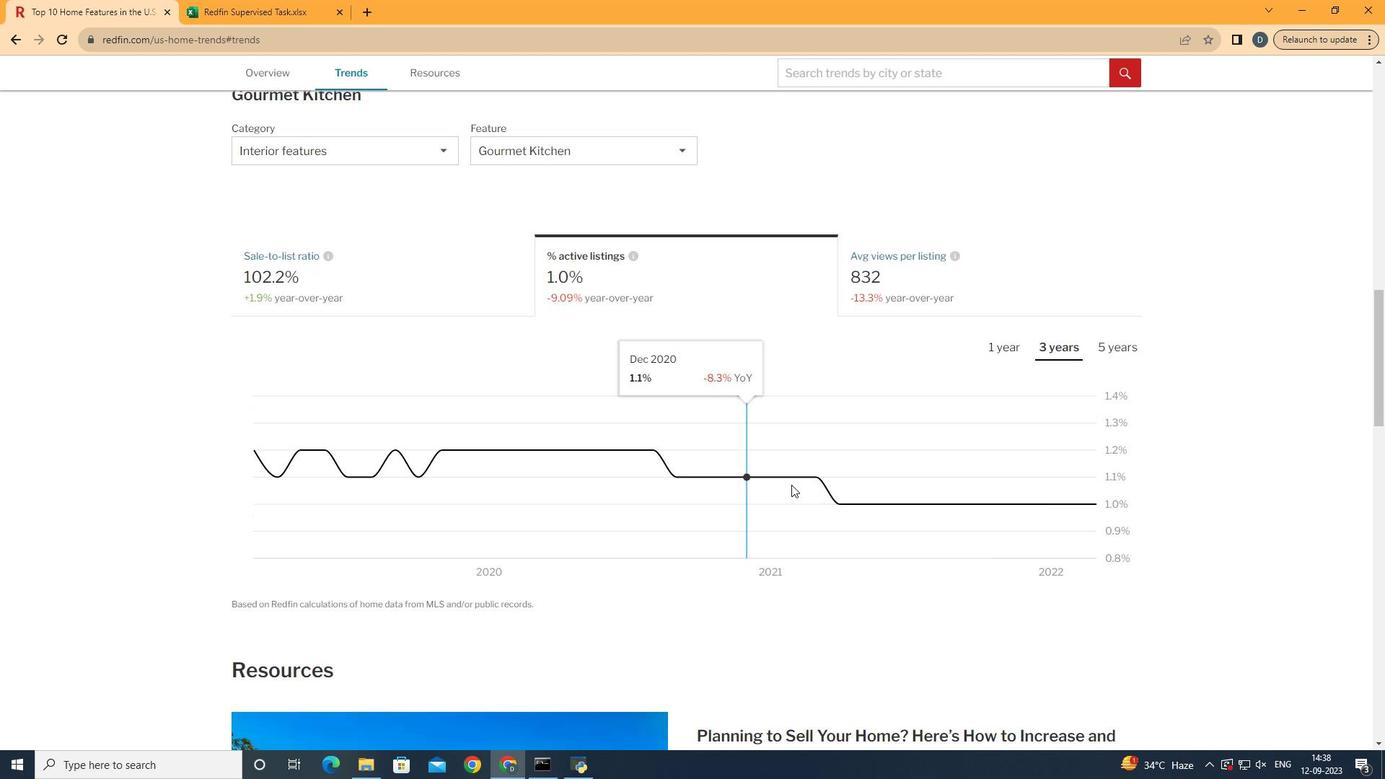 
Action: Mouse scrolled (736, 563) with delta (0, 0)
Screenshot: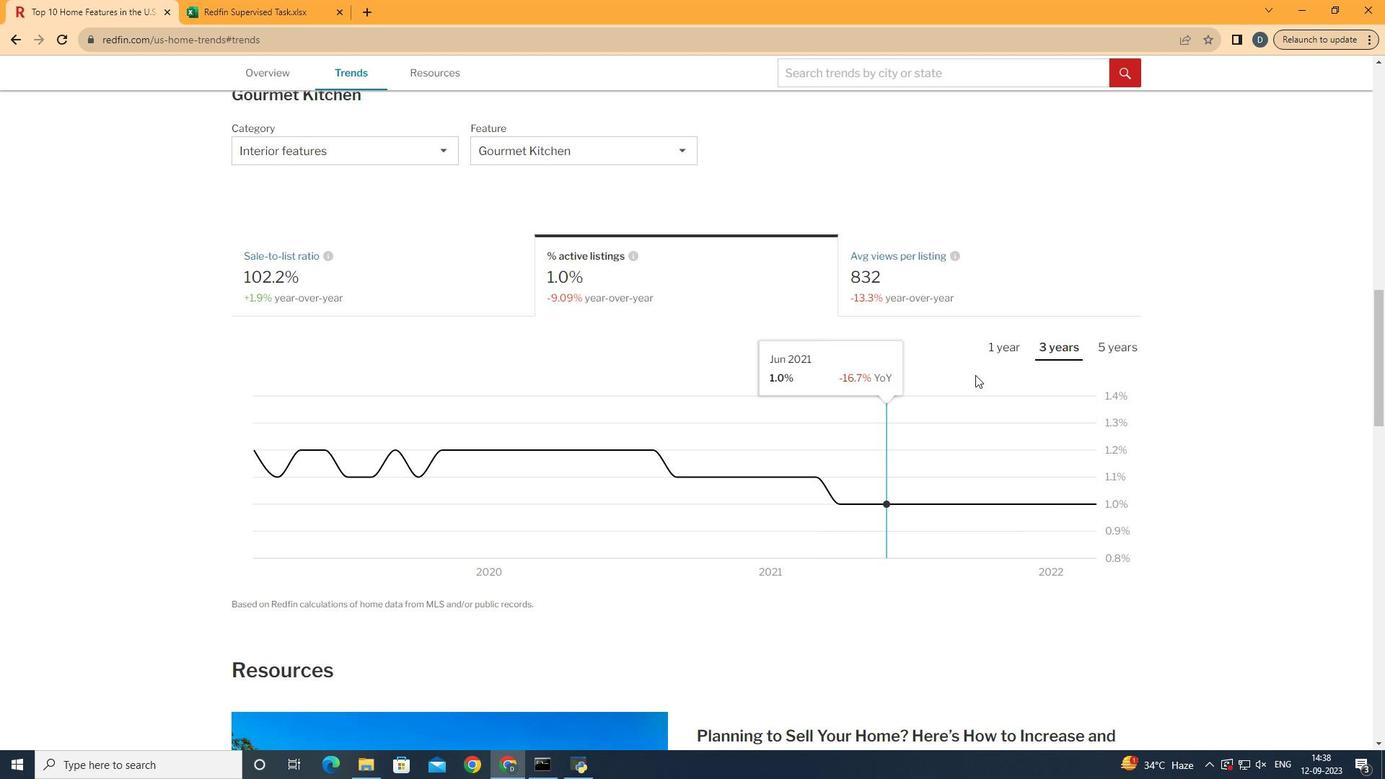 
Action: Mouse scrolled (736, 563) with delta (0, 0)
Screenshot: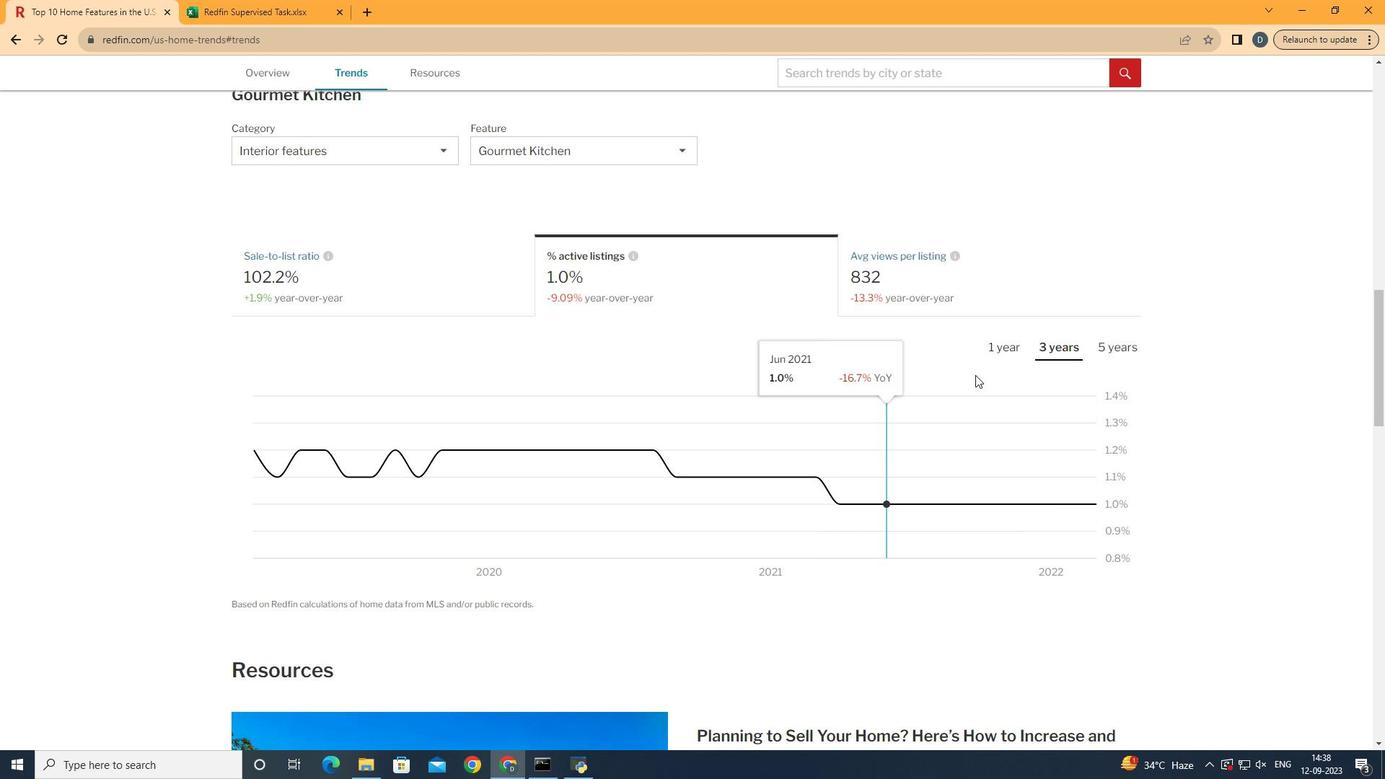 
Action: Mouse scrolled (736, 563) with delta (0, 0)
Screenshot: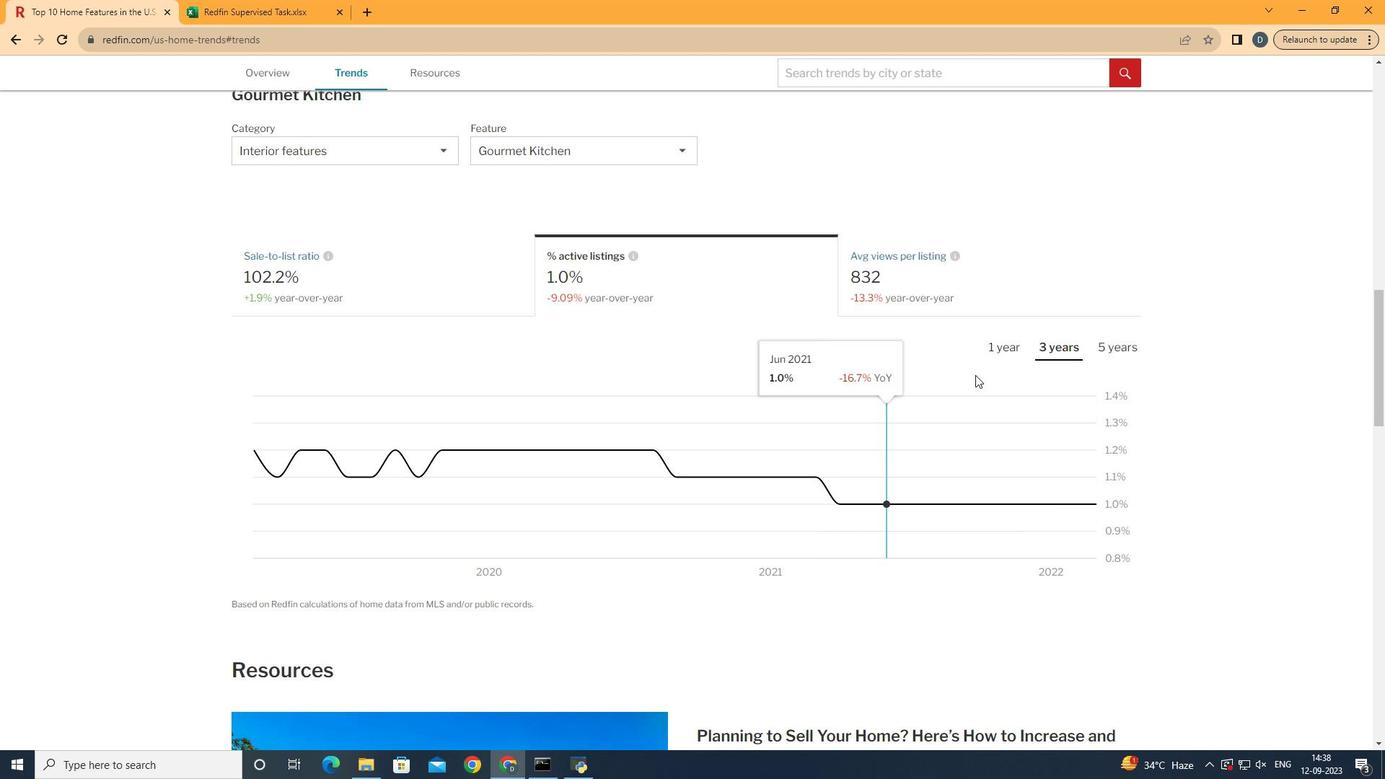
Action: Mouse scrolled (736, 563) with delta (0, 0)
Screenshot: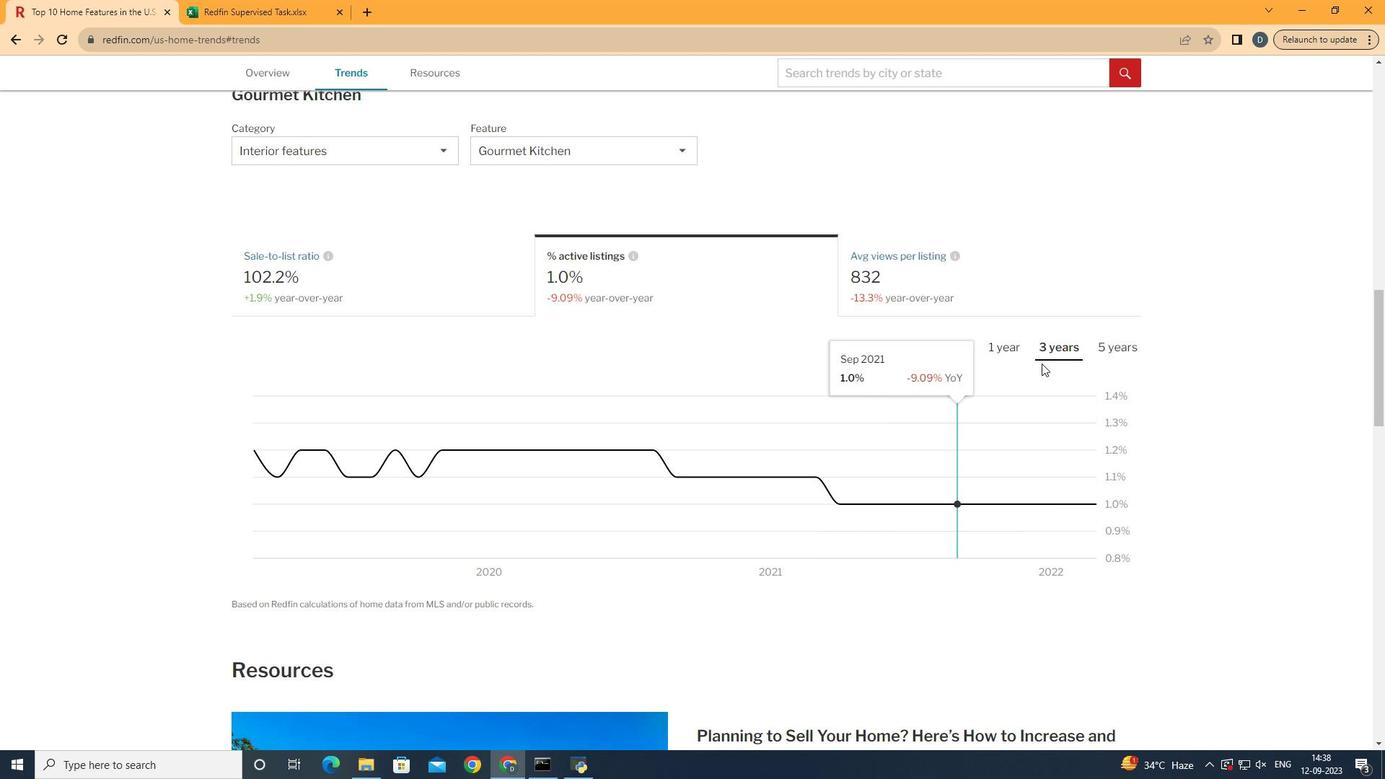 
Action: Mouse moved to (1068, 344)
Screenshot: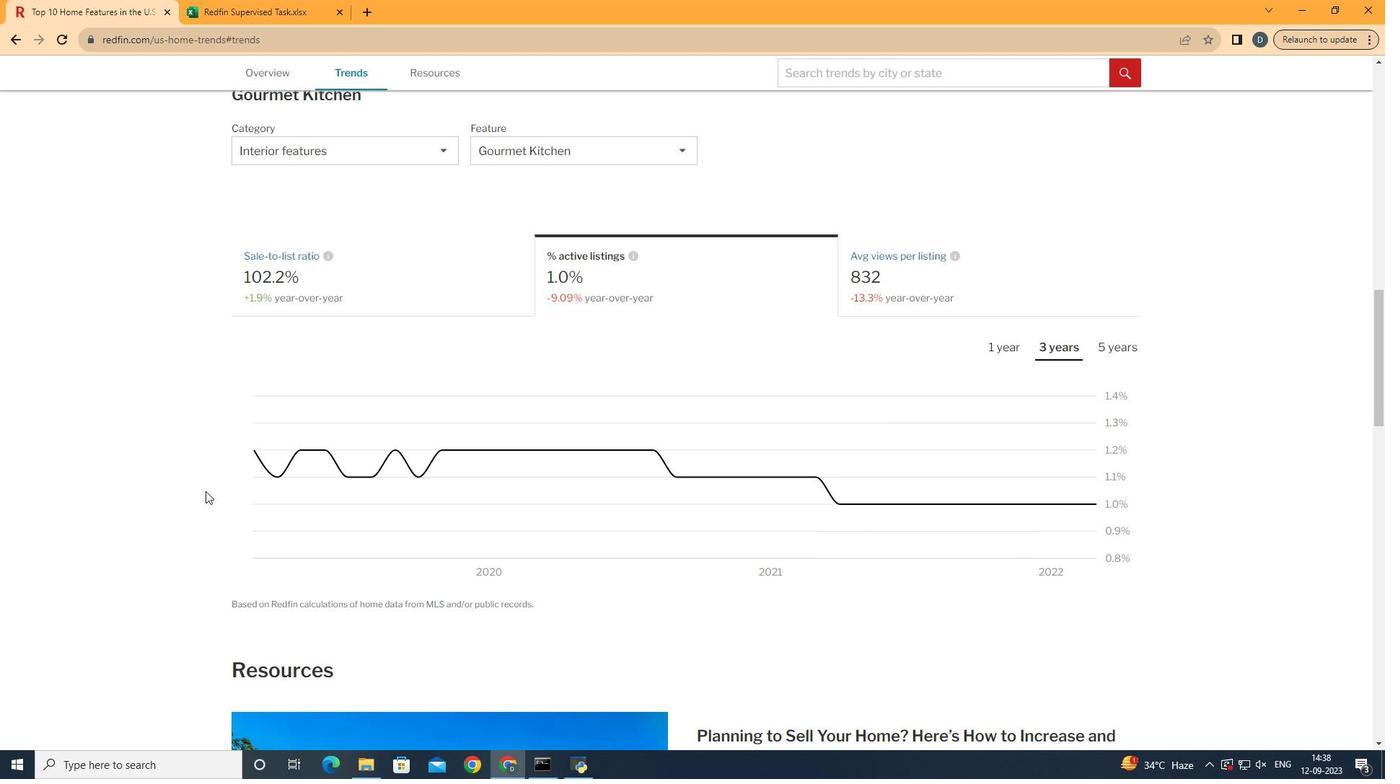 
Action: Mouse pressed left at (1068, 344)
Screenshot: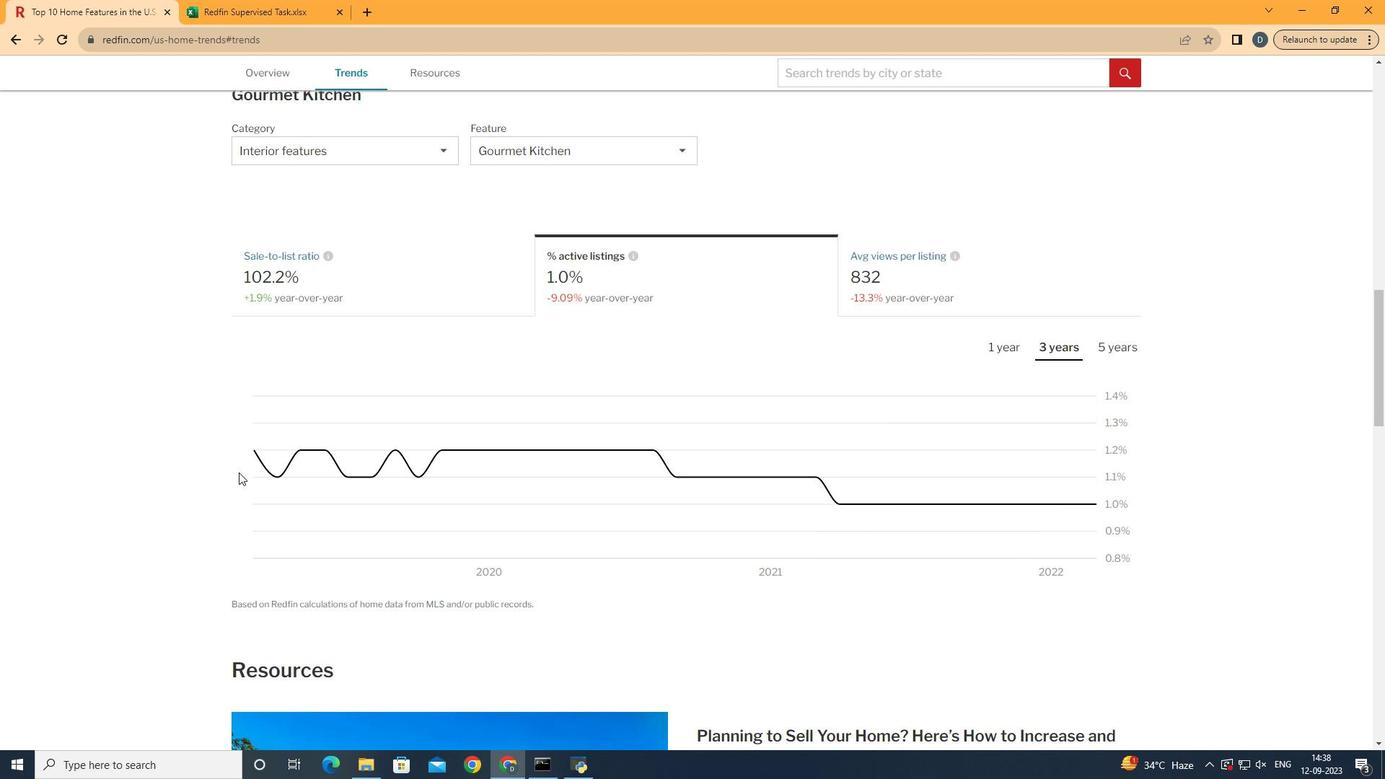 
Action: Mouse moved to (1130, 494)
Screenshot: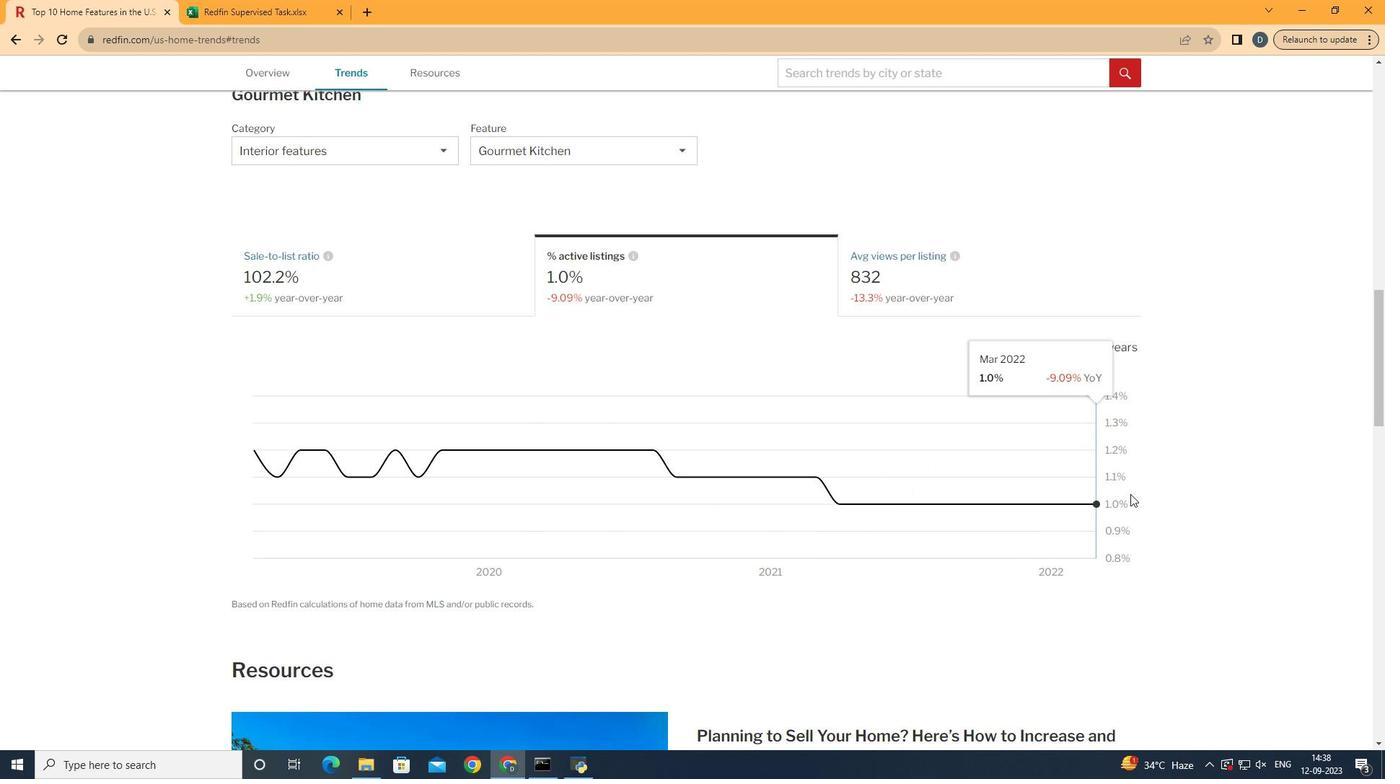 
